 Task: Search one way flight ticket for 5 adults, 2 children, 1 infant in seat and 2 infants on lap in economy from Walla Walla: Walla Walla Regional Airport to Evansville: Evansville Regional Airport on 5-3-2023. Choice of flights is Delta. Number of bags: 6 checked bags. Price is upto 87000. Outbound departure time preference is 13:00.
Action: Mouse moved to (388, 336)
Screenshot: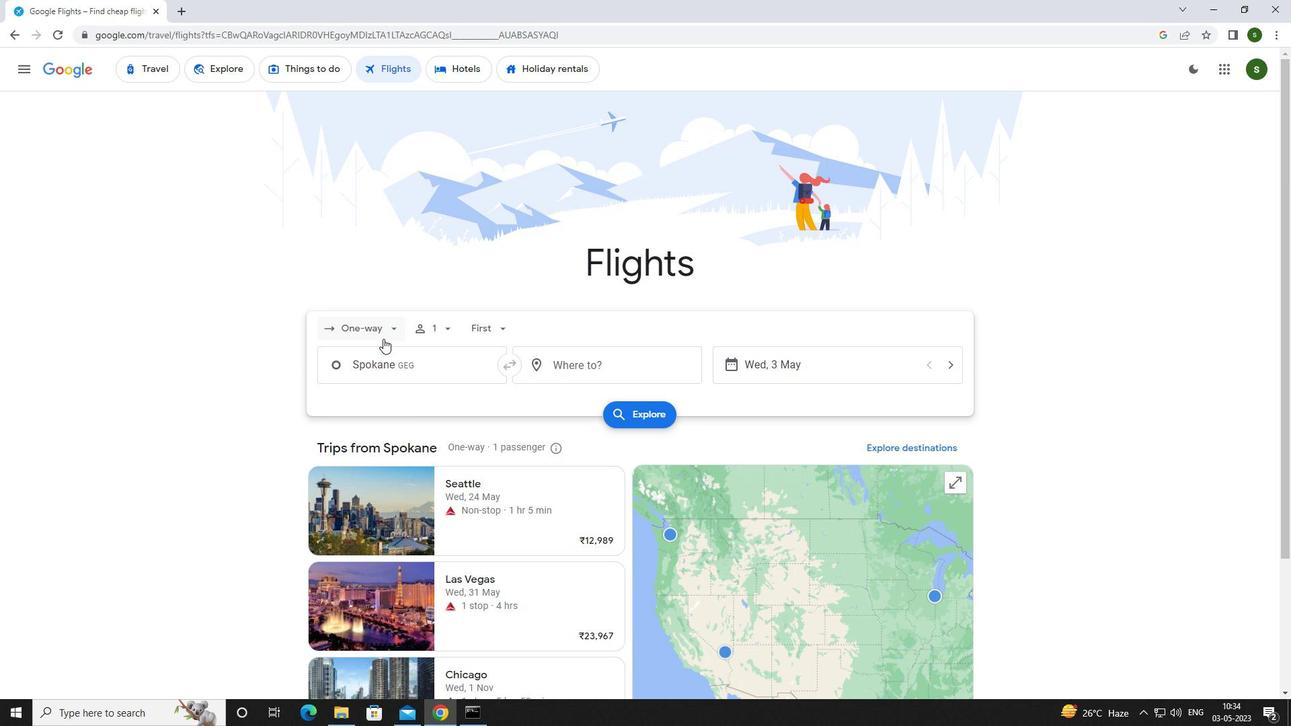
Action: Mouse pressed left at (388, 336)
Screenshot: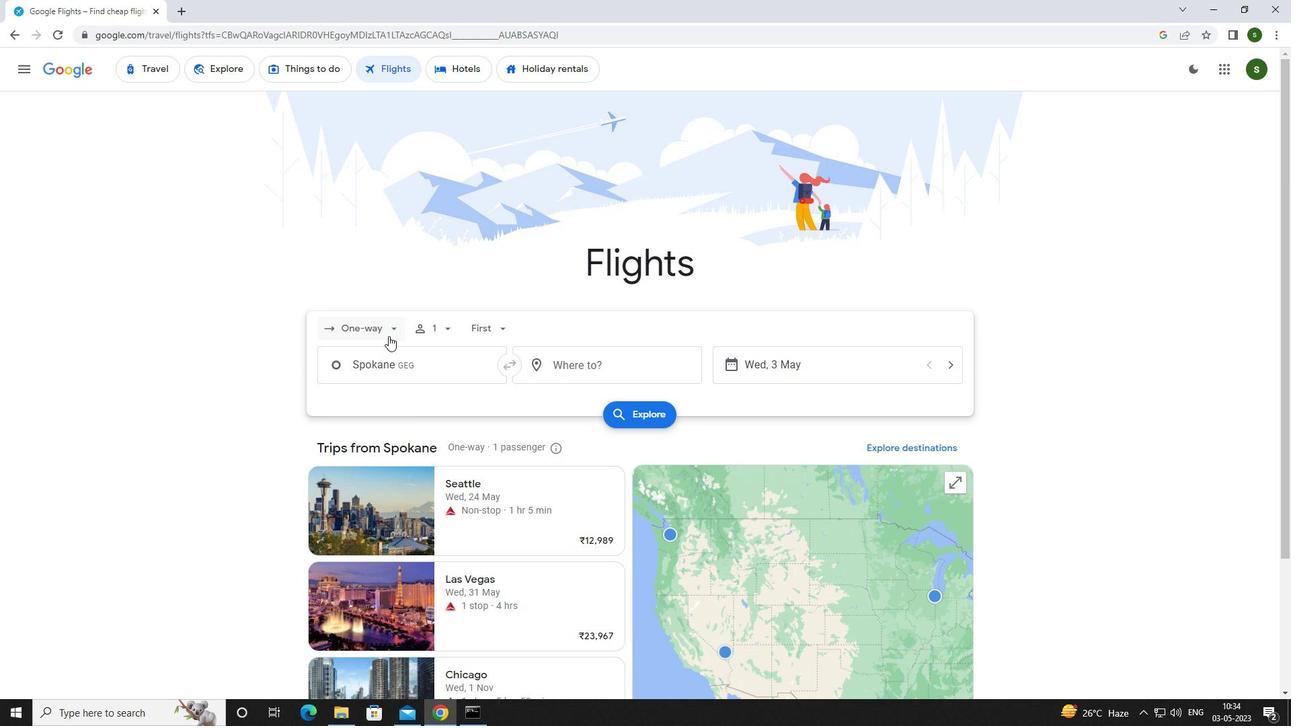 
Action: Mouse moved to (392, 387)
Screenshot: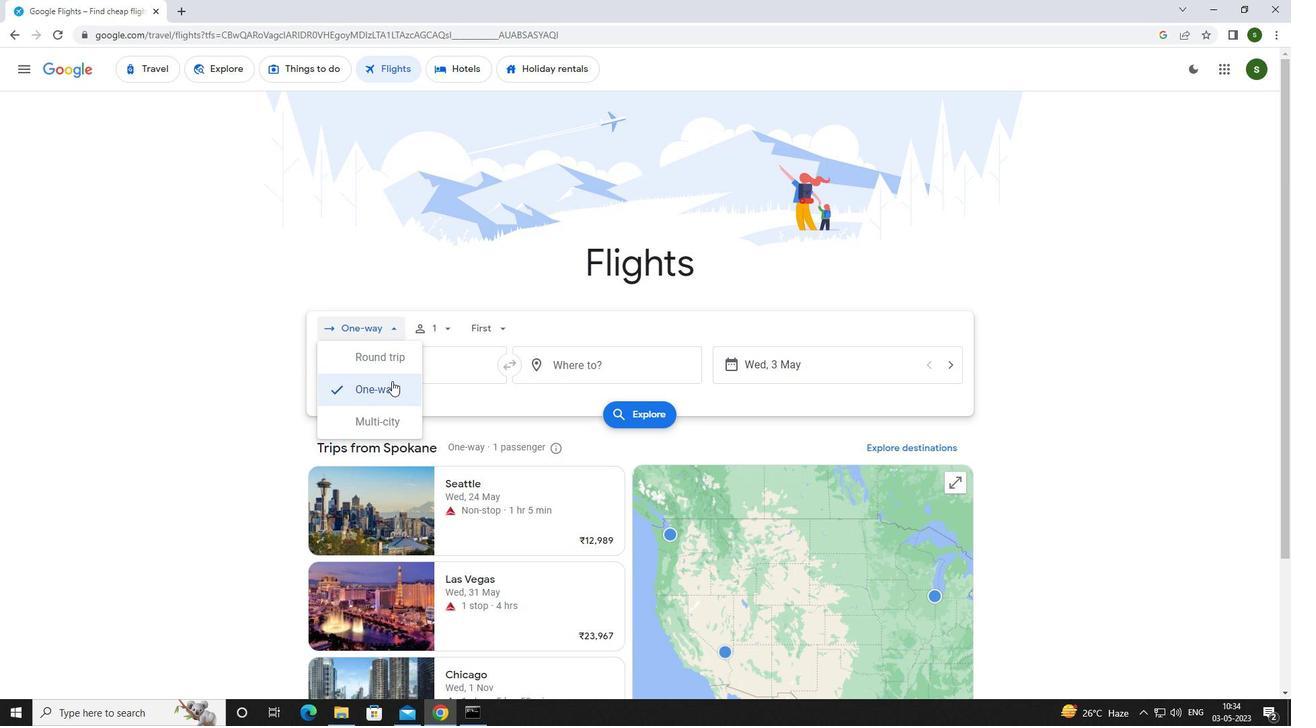
Action: Mouse pressed left at (392, 387)
Screenshot: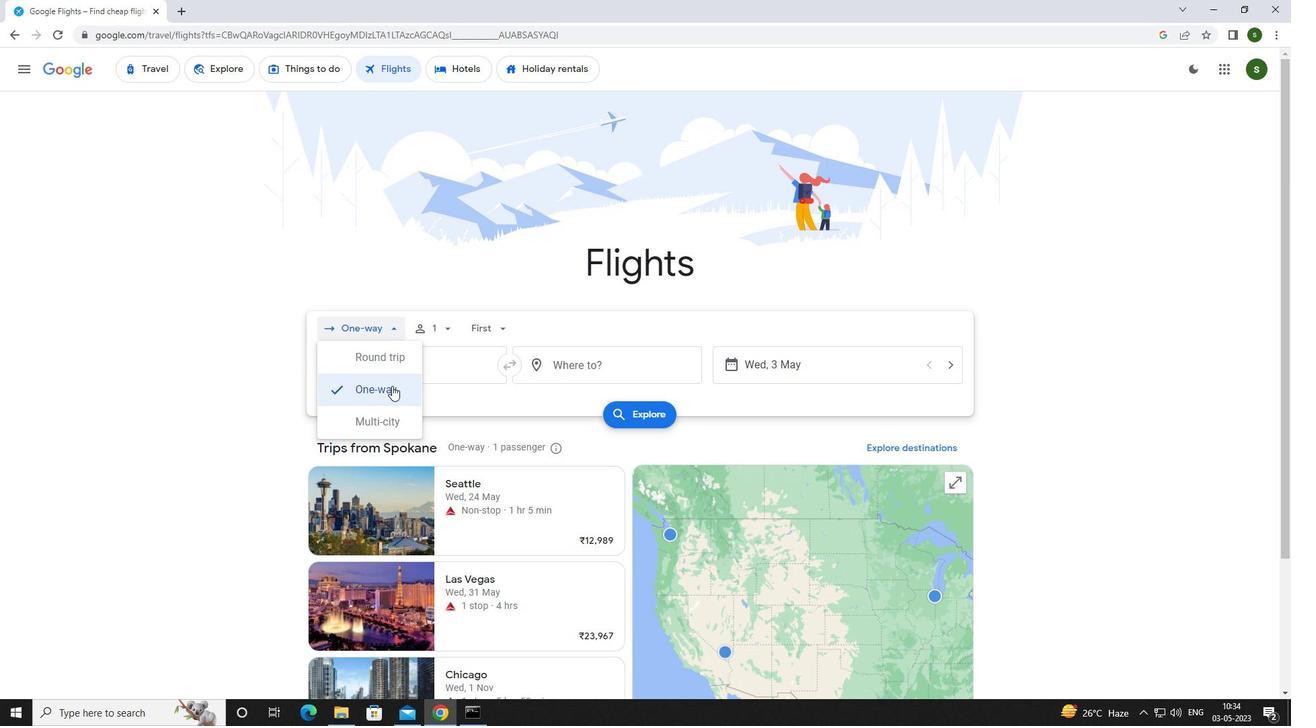 
Action: Mouse moved to (446, 330)
Screenshot: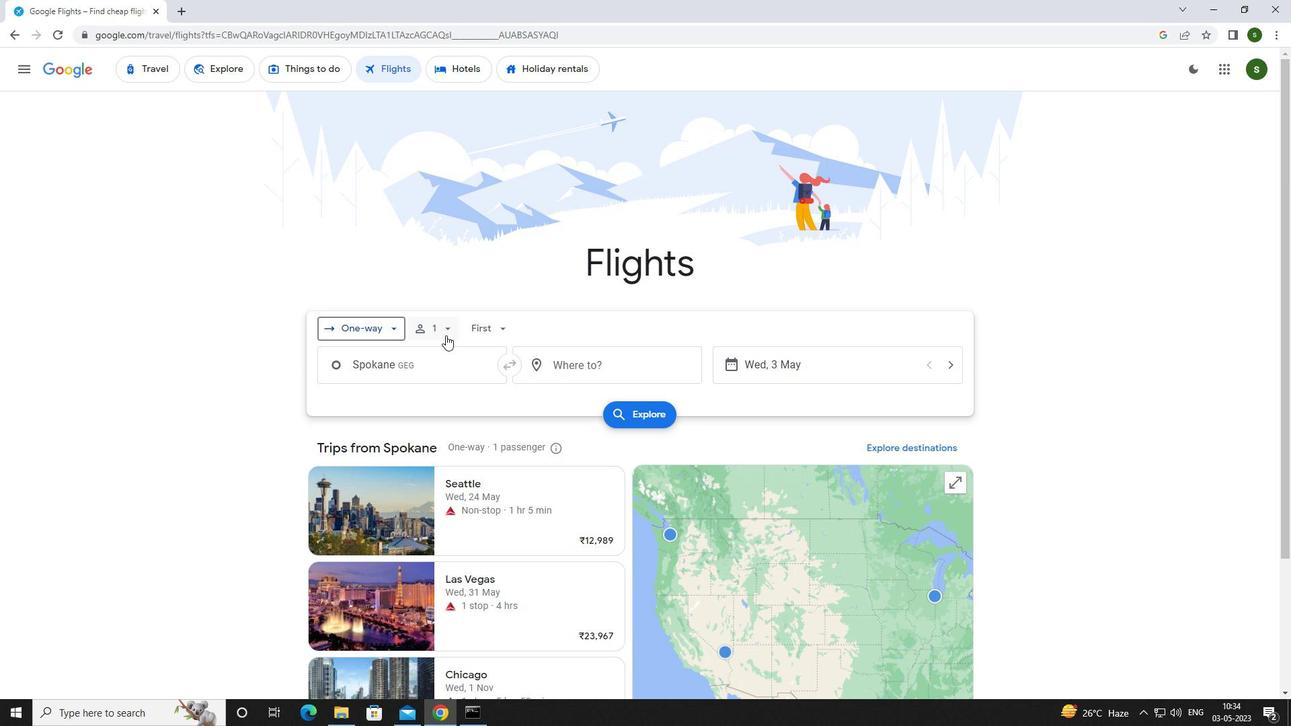 
Action: Mouse pressed left at (446, 330)
Screenshot: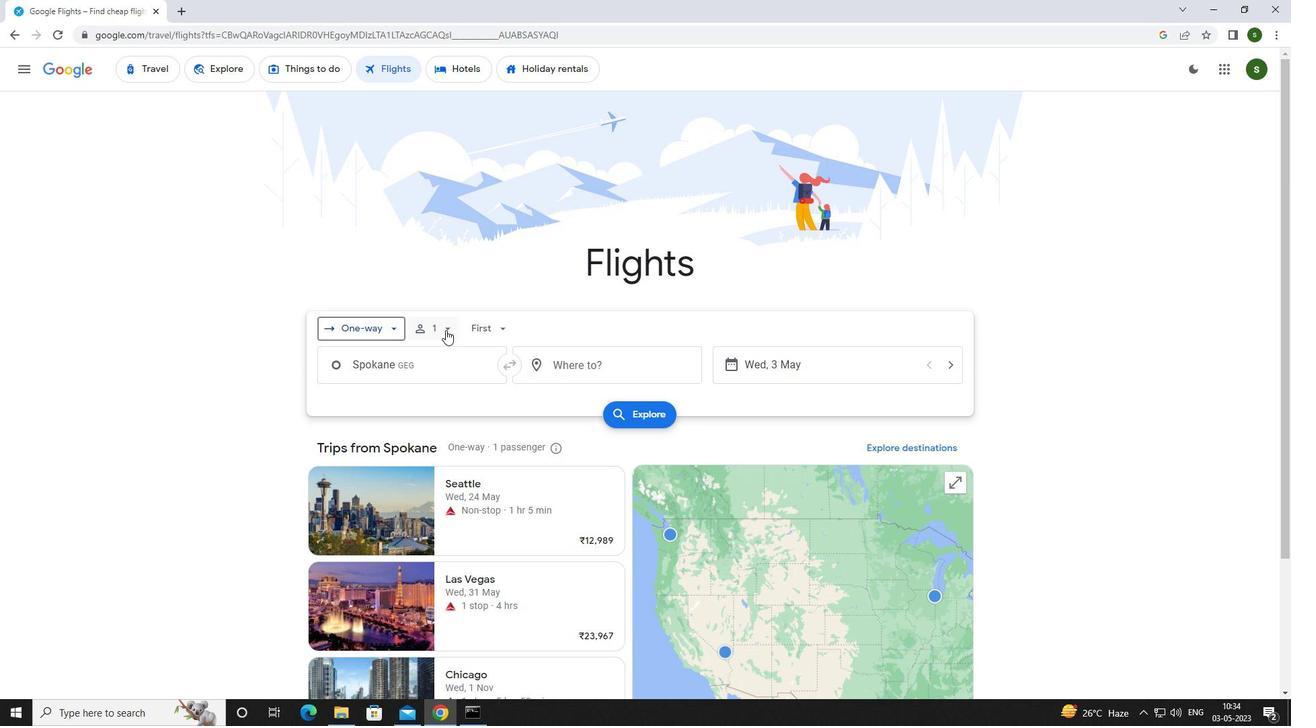 
Action: Mouse moved to (551, 362)
Screenshot: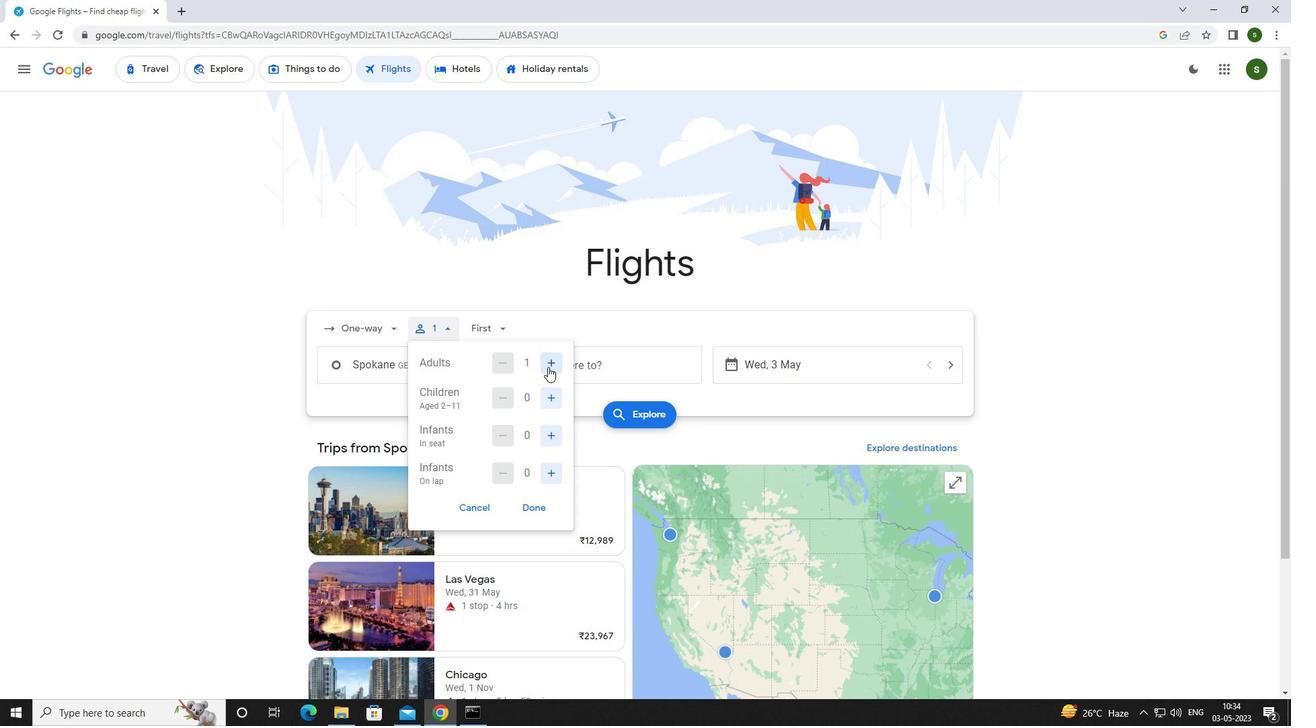 
Action: Mouse pressed left at (551, 362)
Screenshot: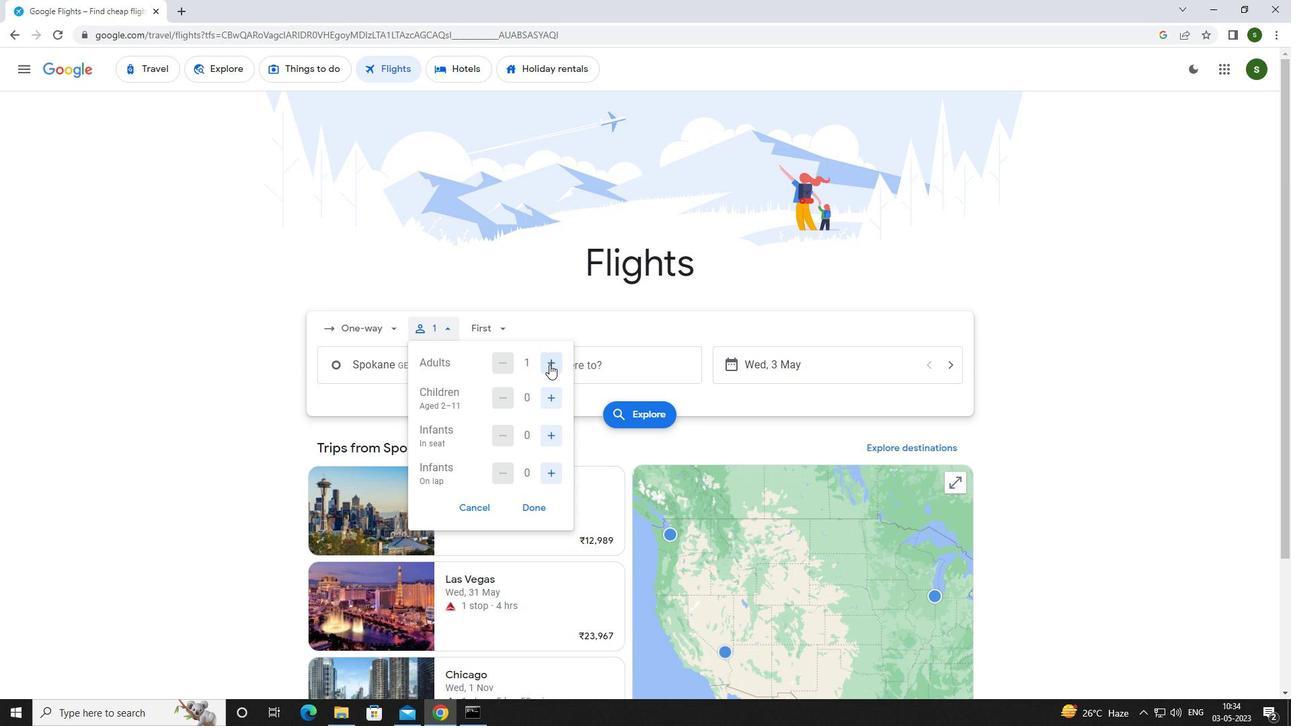 
Action: Mouse pressed left at (551, 362)
Screenshot: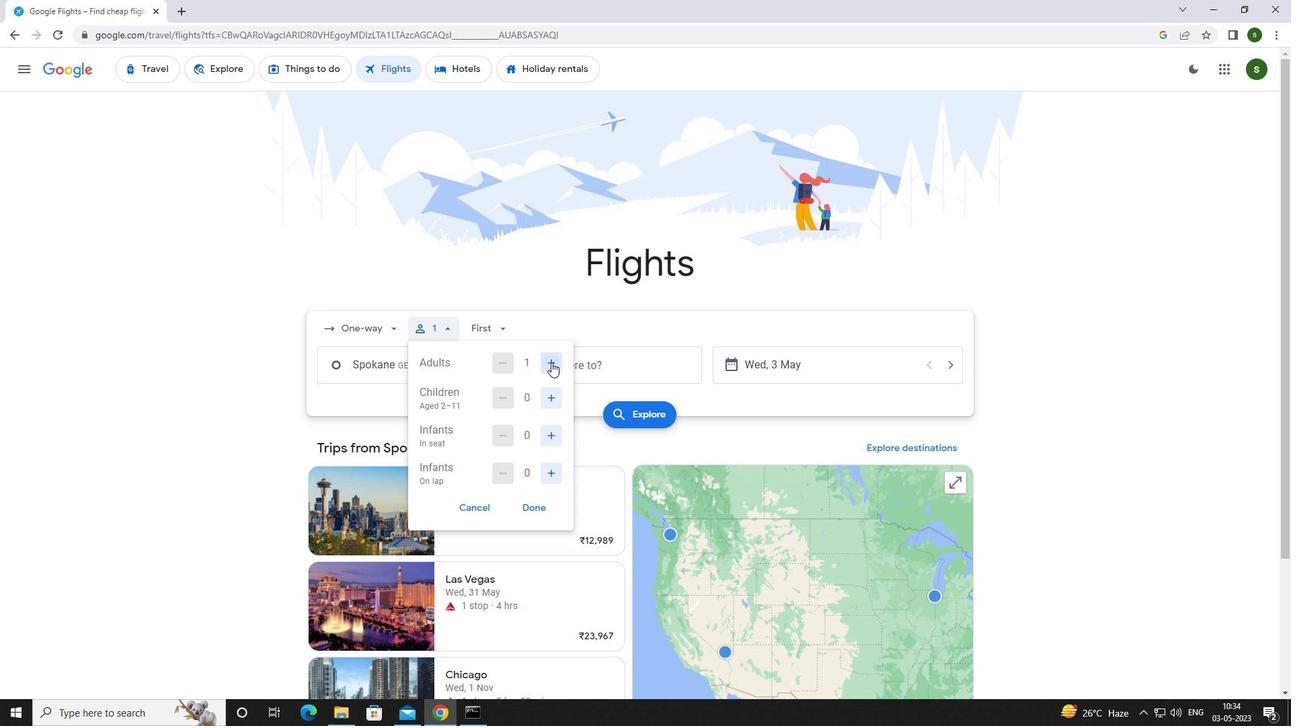 
Action: Mouse pressed left at (551, 362)
Screenshot: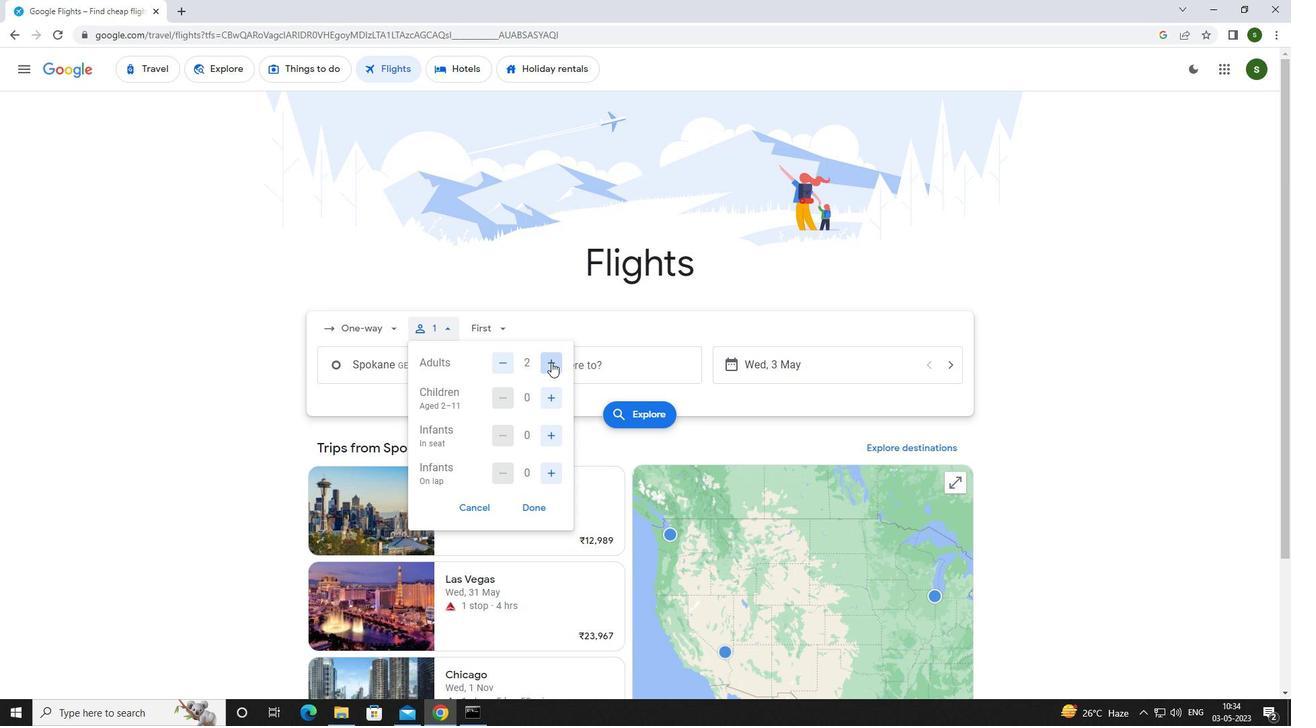 
Action: Mouse pressed left at (551, 362)
Screenshot: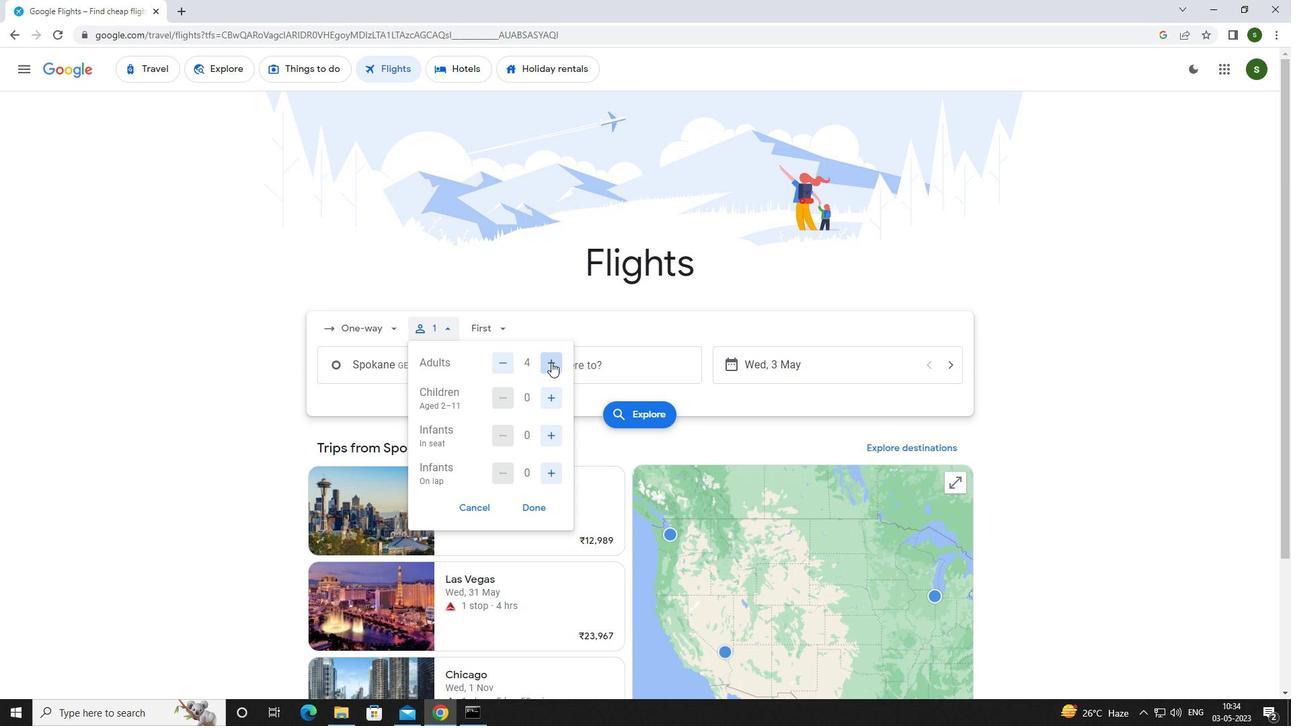 
Action: Mouse moved to (555, 398)
Screenshot: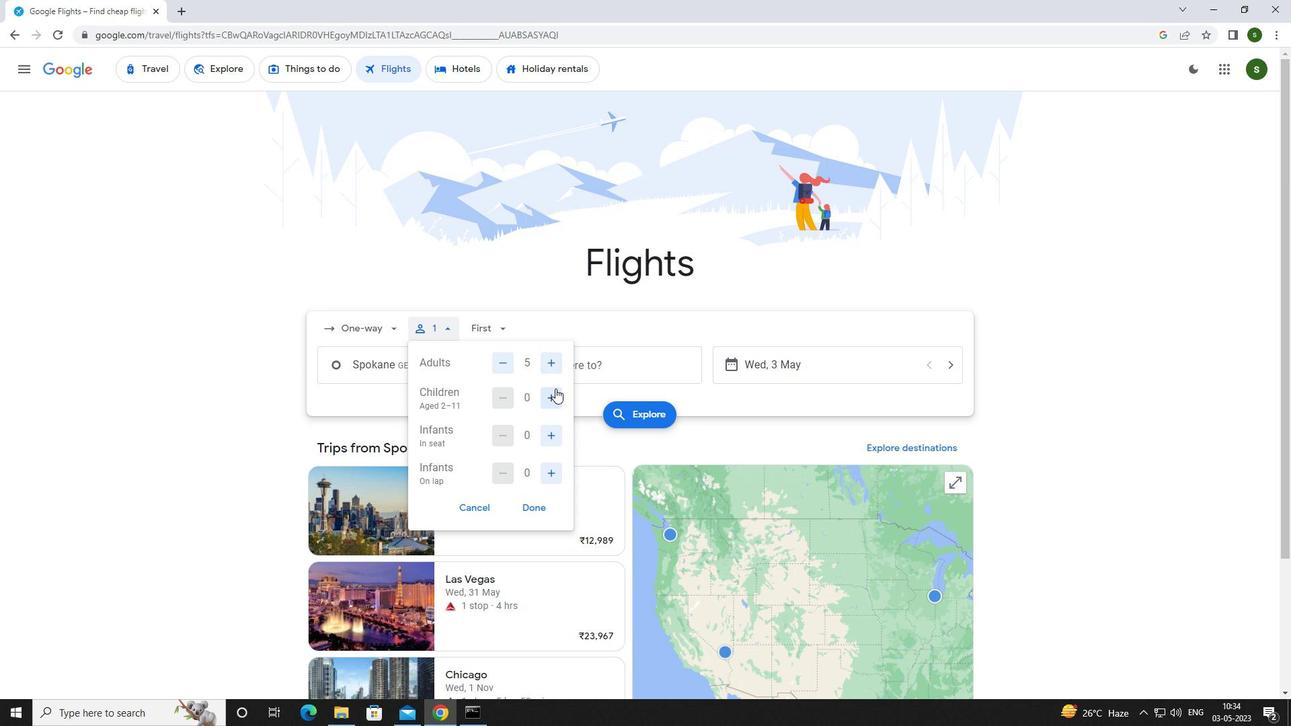 
Action: Mouse pressed left at (555, 398)
Screenshot: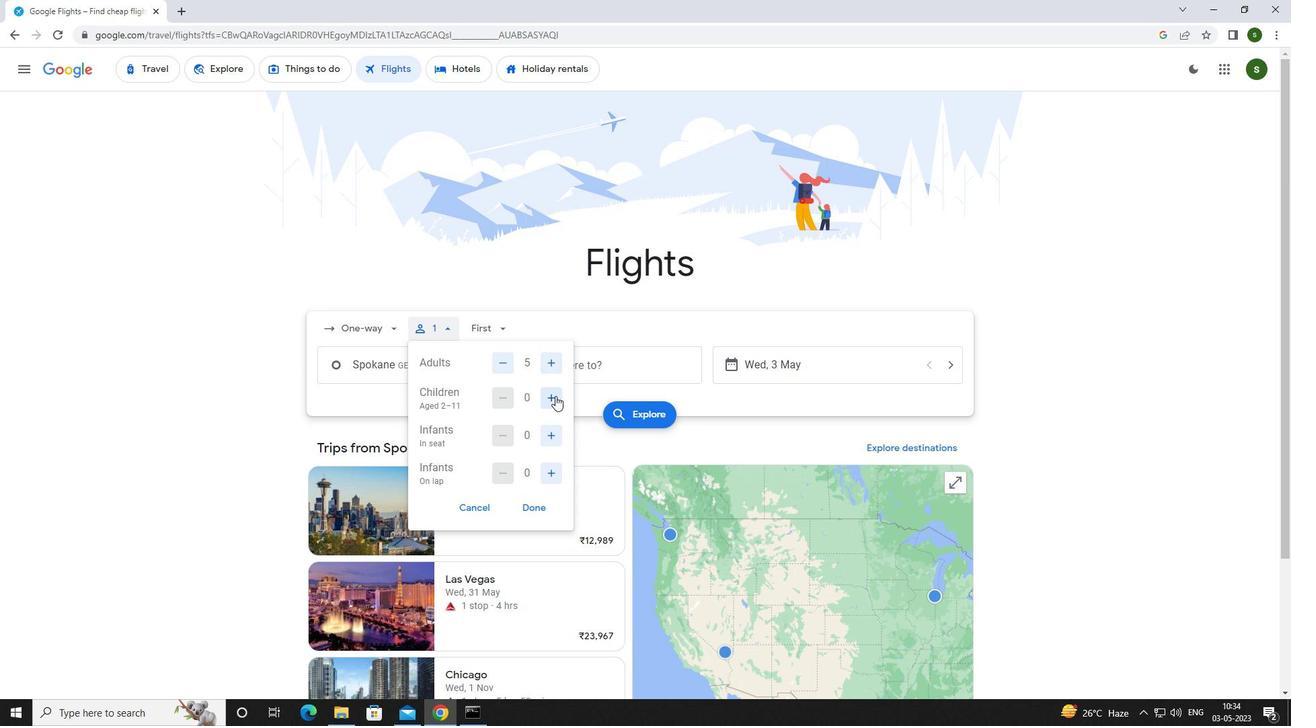 
Action: Mouse pressed left at (555, 398)
Screenshot: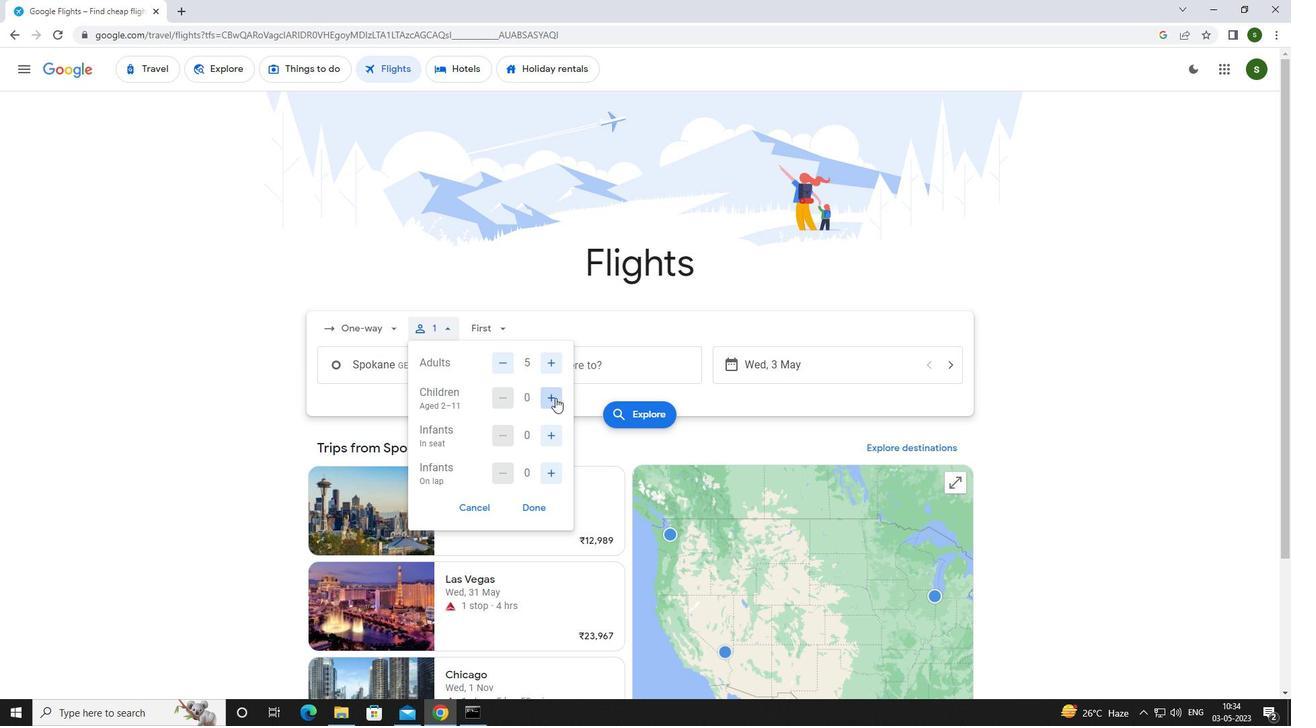 
Action: Mouse moved to (552, 431)
Screenshot: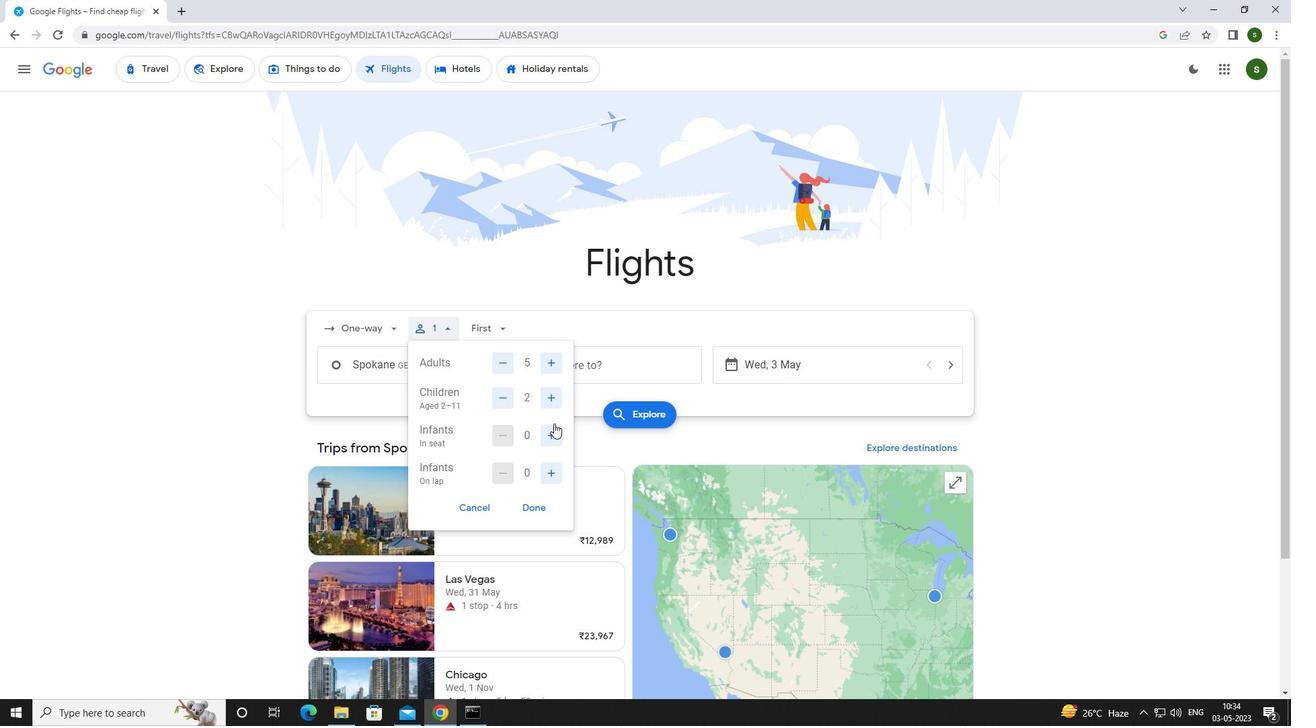 
Action: Mouse pressed left at (552, 431)
Screenshot: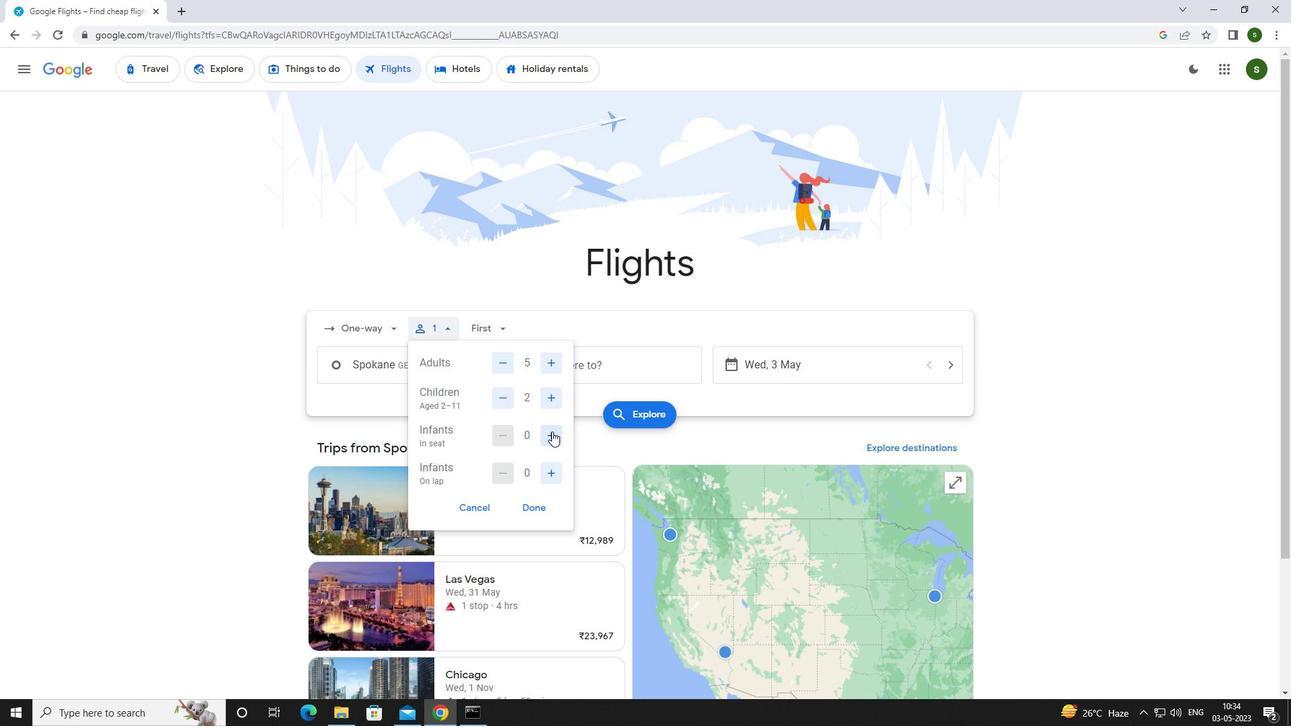 
Action: Mouse moved to (548, 475)
Screenshot: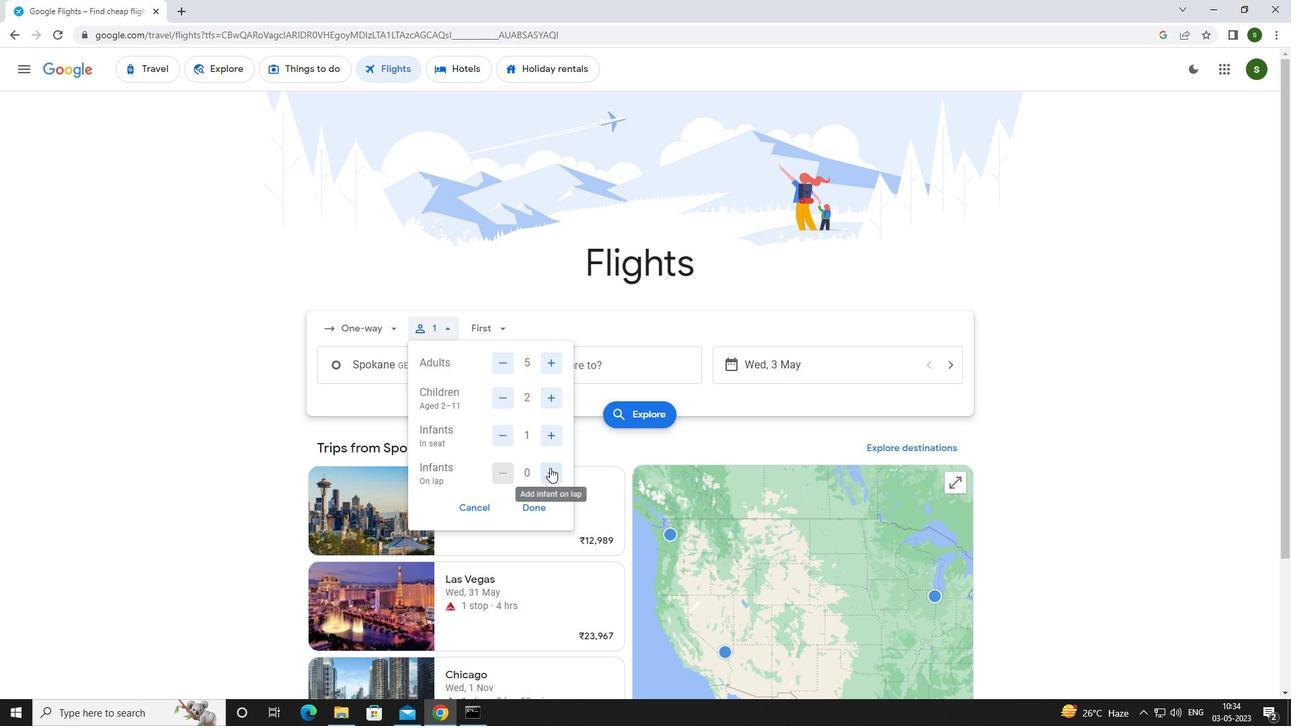 
Action: Mouse pressed left at (548, 475)
Screenshot: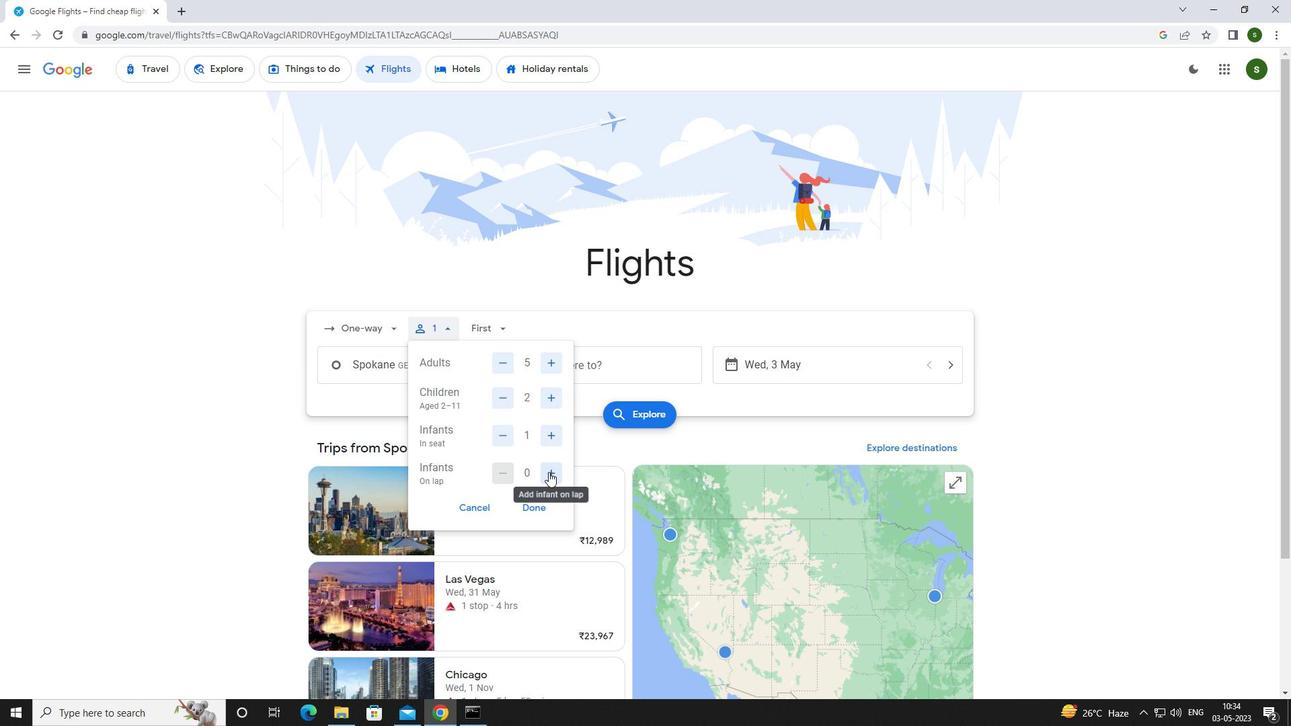 
Action: Mouse moved to (495, 327)
Screenshot: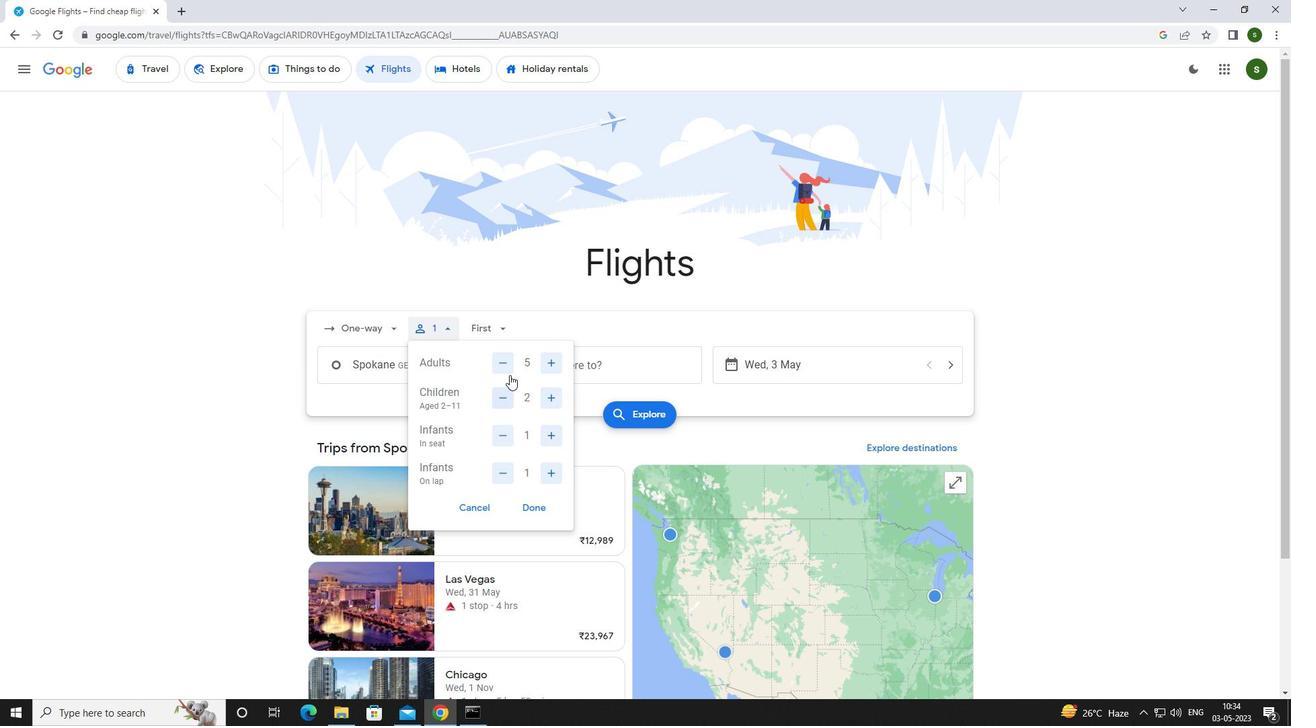 
Action: Mouse pressed left at (495, 327)
Screenshot: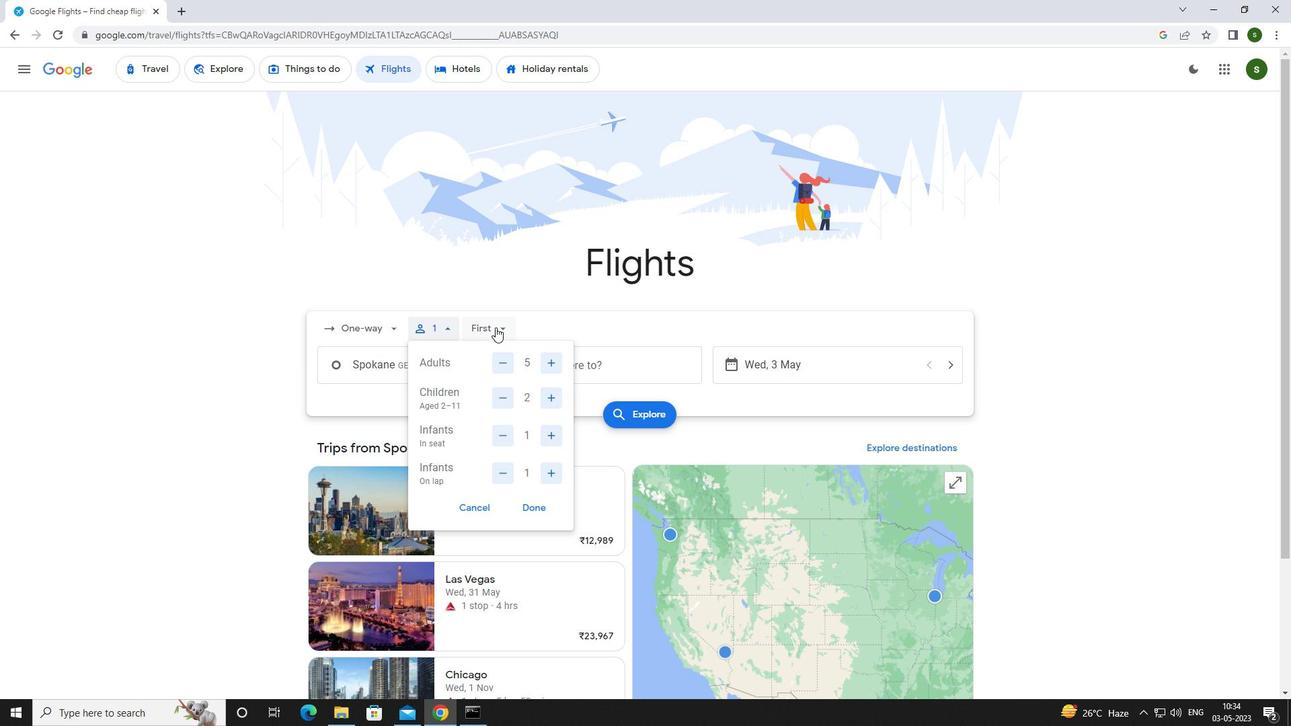 
Action: Mouse moved to (495, 352)
Screenshot: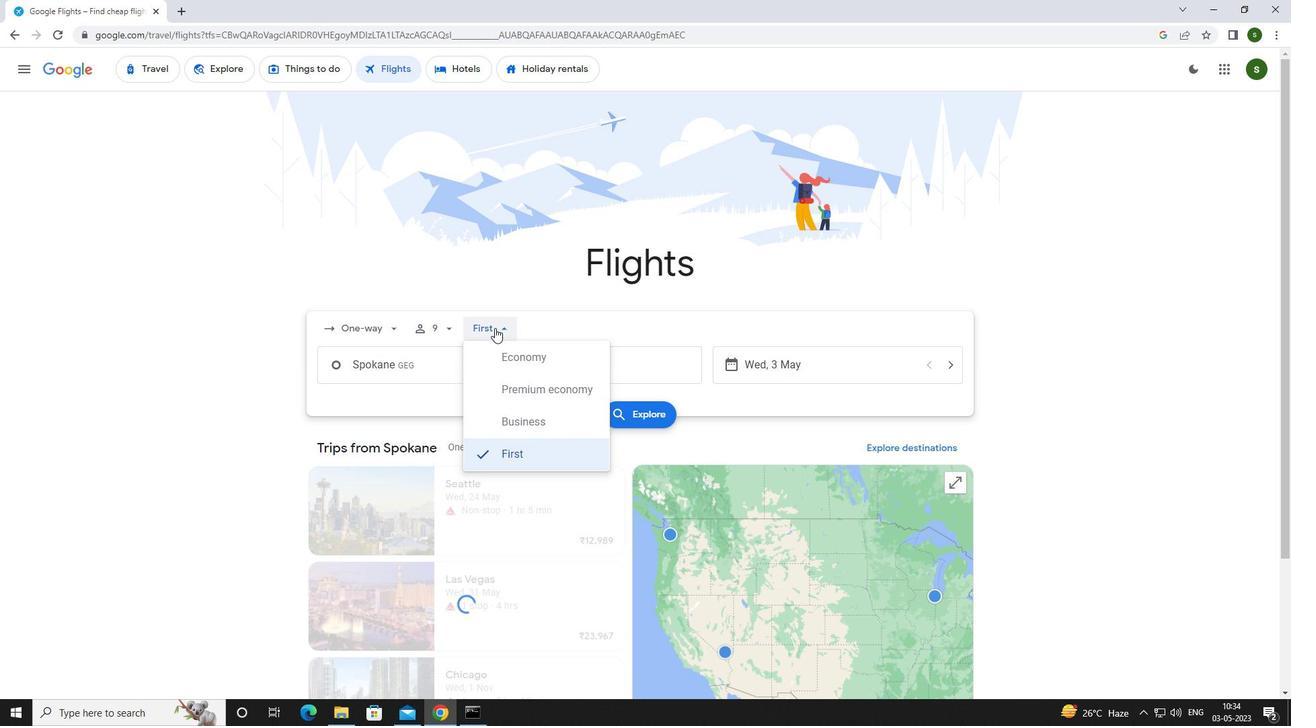 
Action: Mouse pressed left at (495, 352)
Screenshot: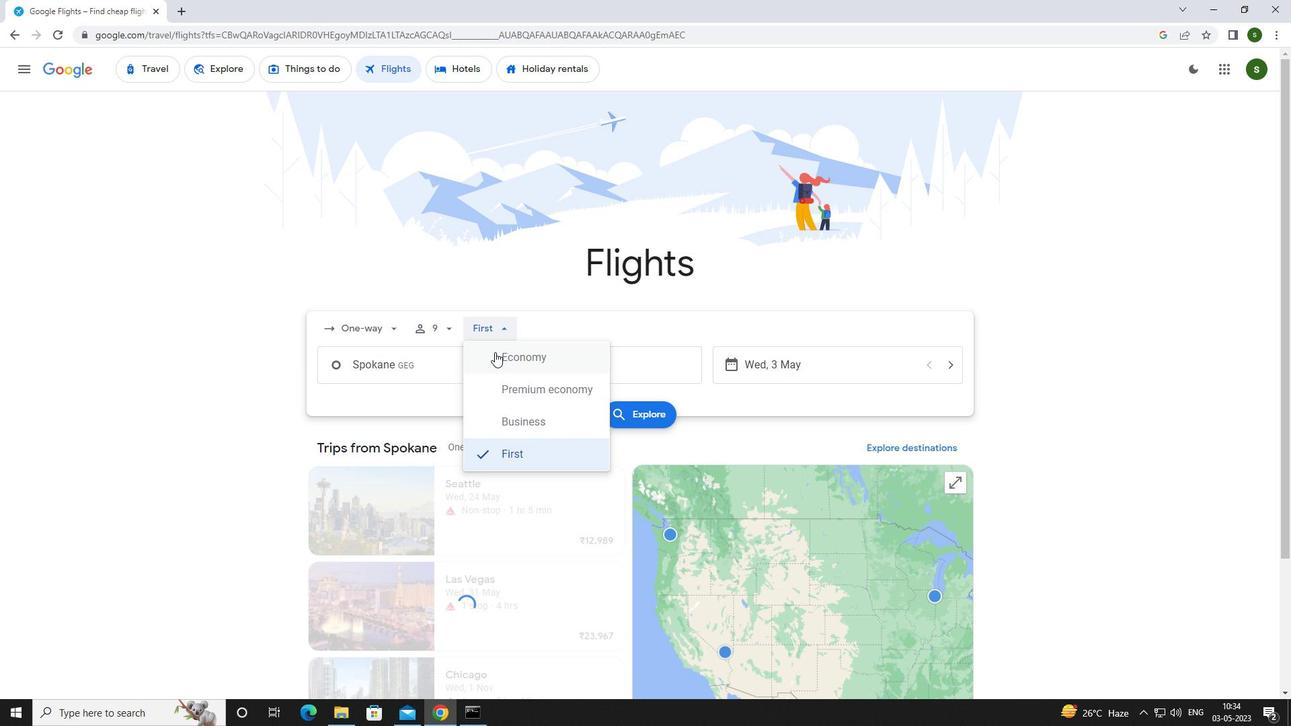 
Action: Mouse moved to (456, 382)
Screenshot: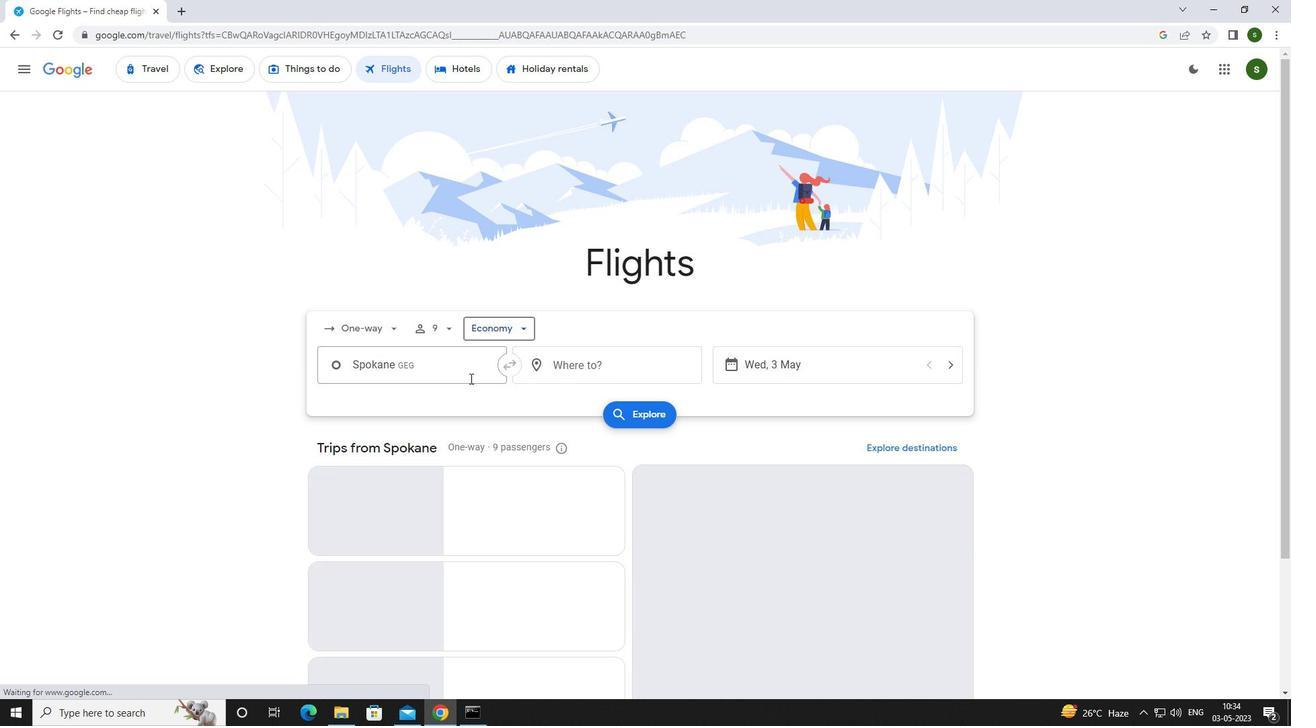 
Action: Mouse pressed left at (456, 382)
Screenshot: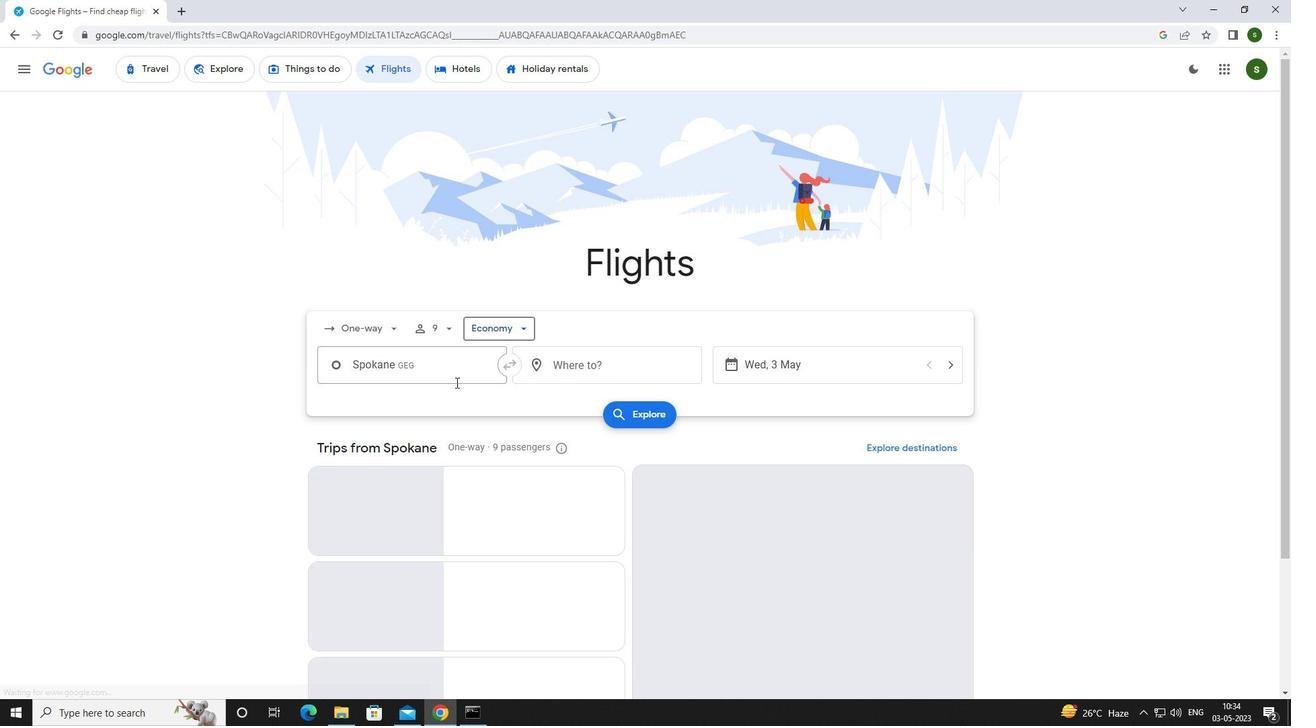 
Action: Mouse moved to (456, 383)
Screenshot: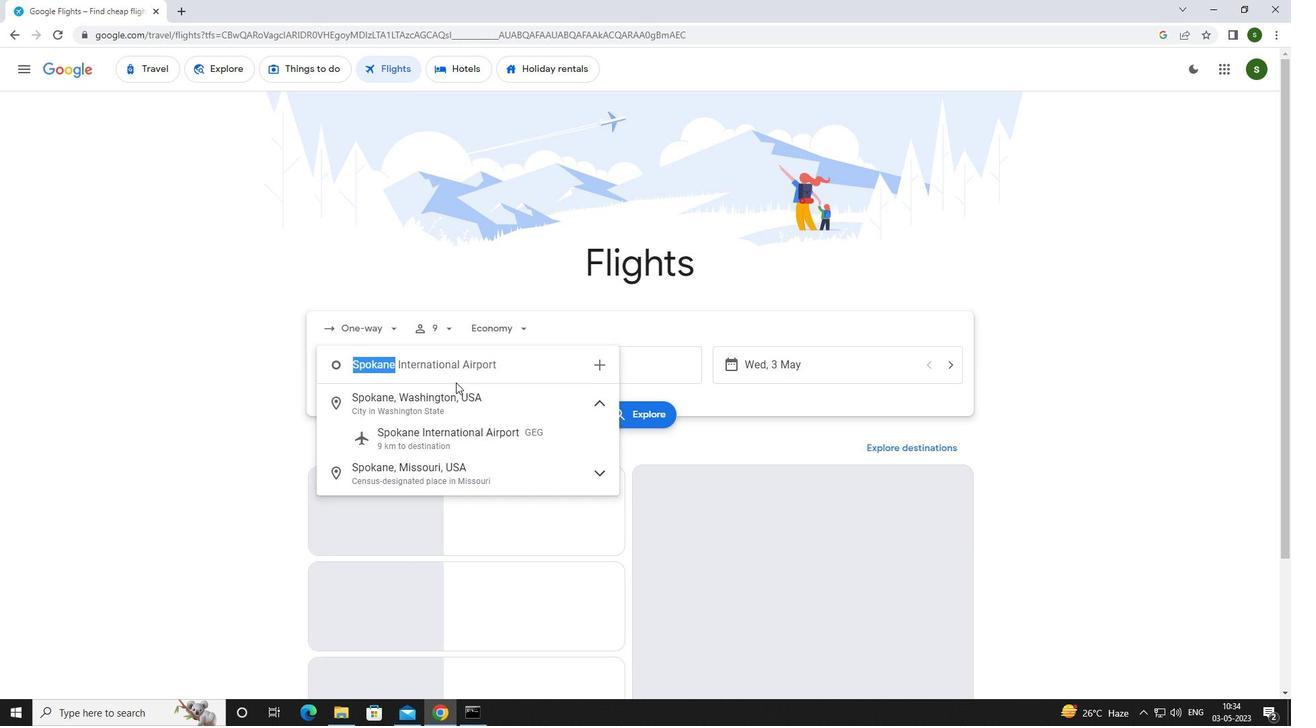 
Action: Key pressed <Key.caps_lock>w<Key.caps_lock>alla<Key.space>
Screenshot: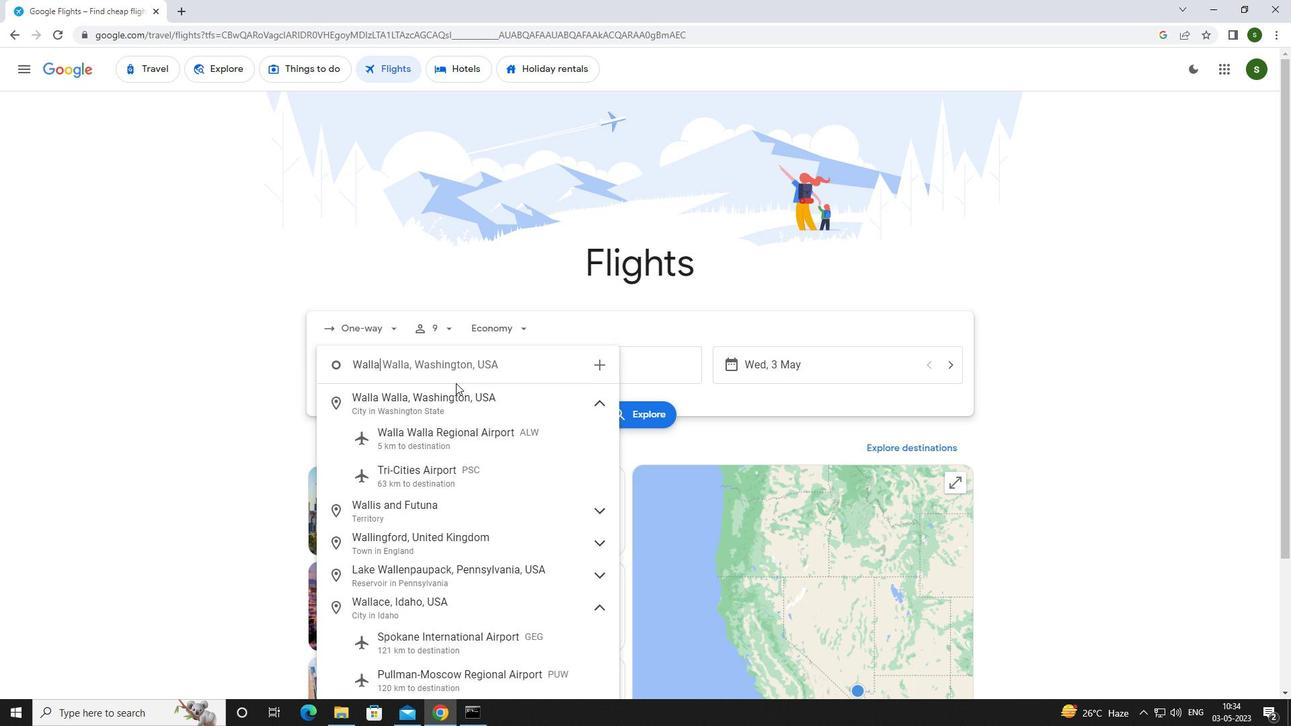 
Action: Mouse moved to (450, 431)
Screenshot: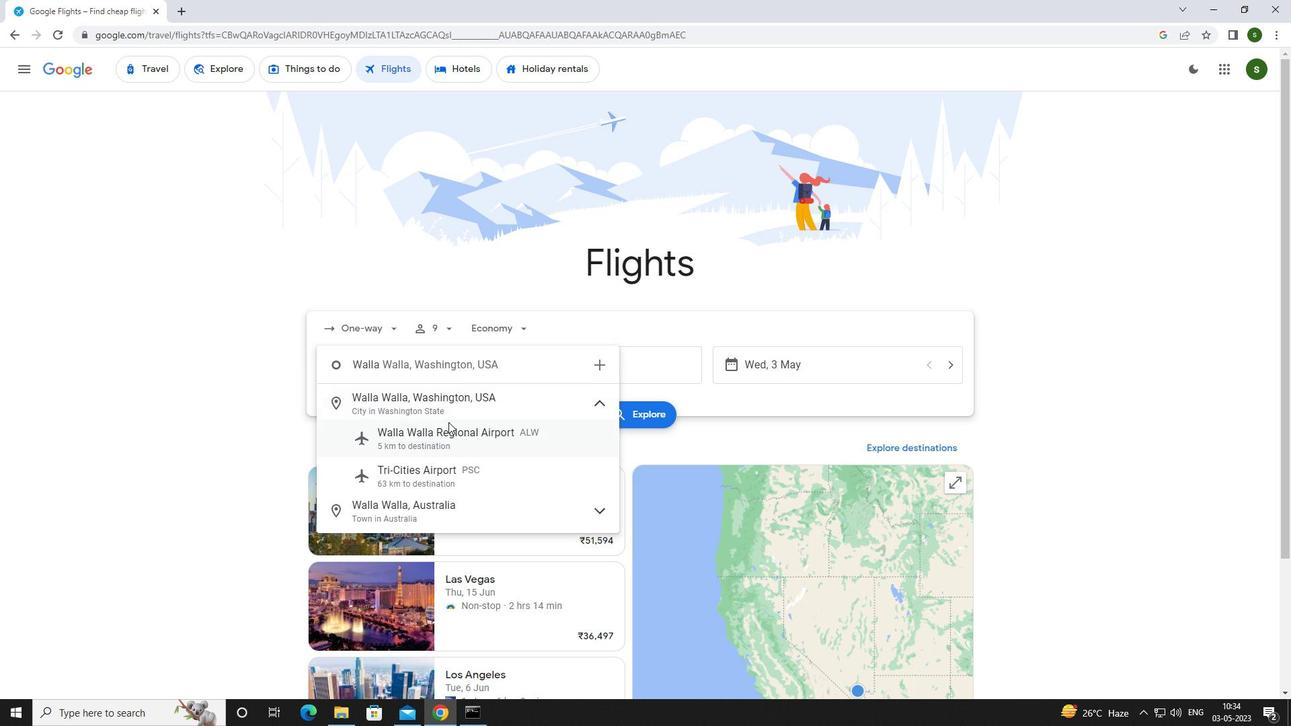 
Action: Mouse pressed left at (450, 431)
Screenshot: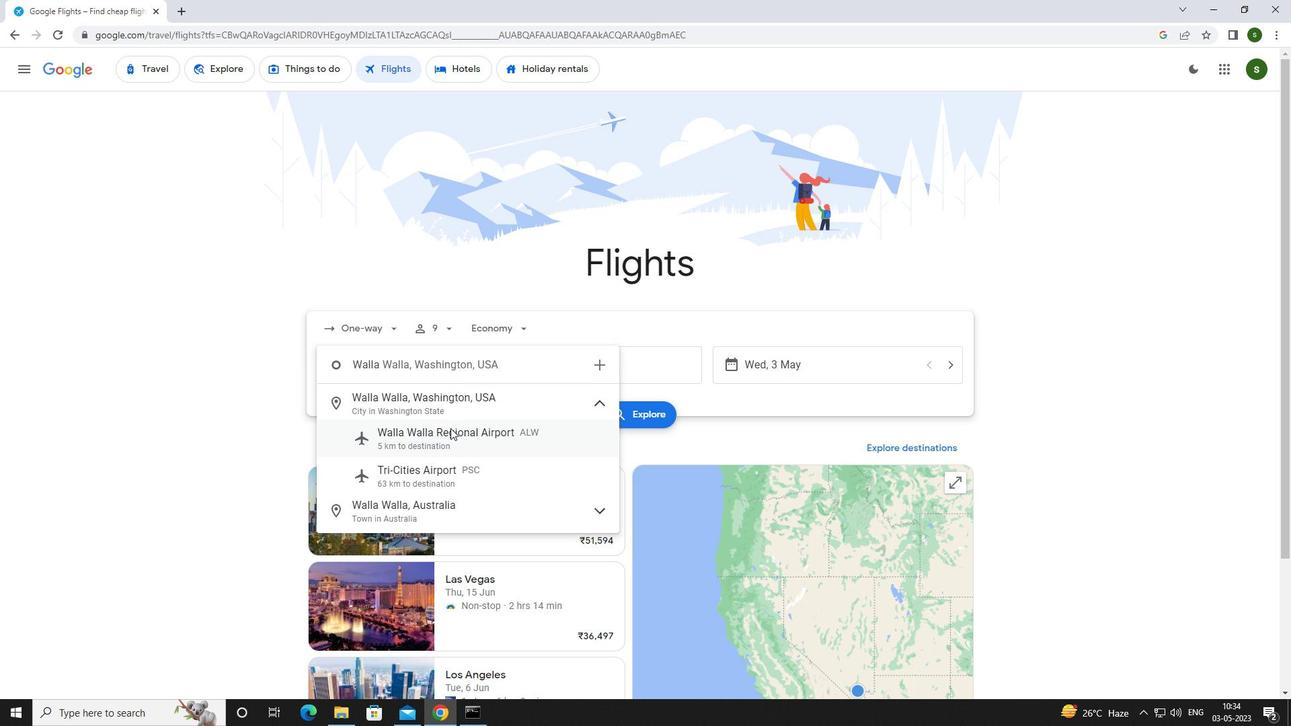 
Action: Mouse moved to (570, 366)
Screenshot: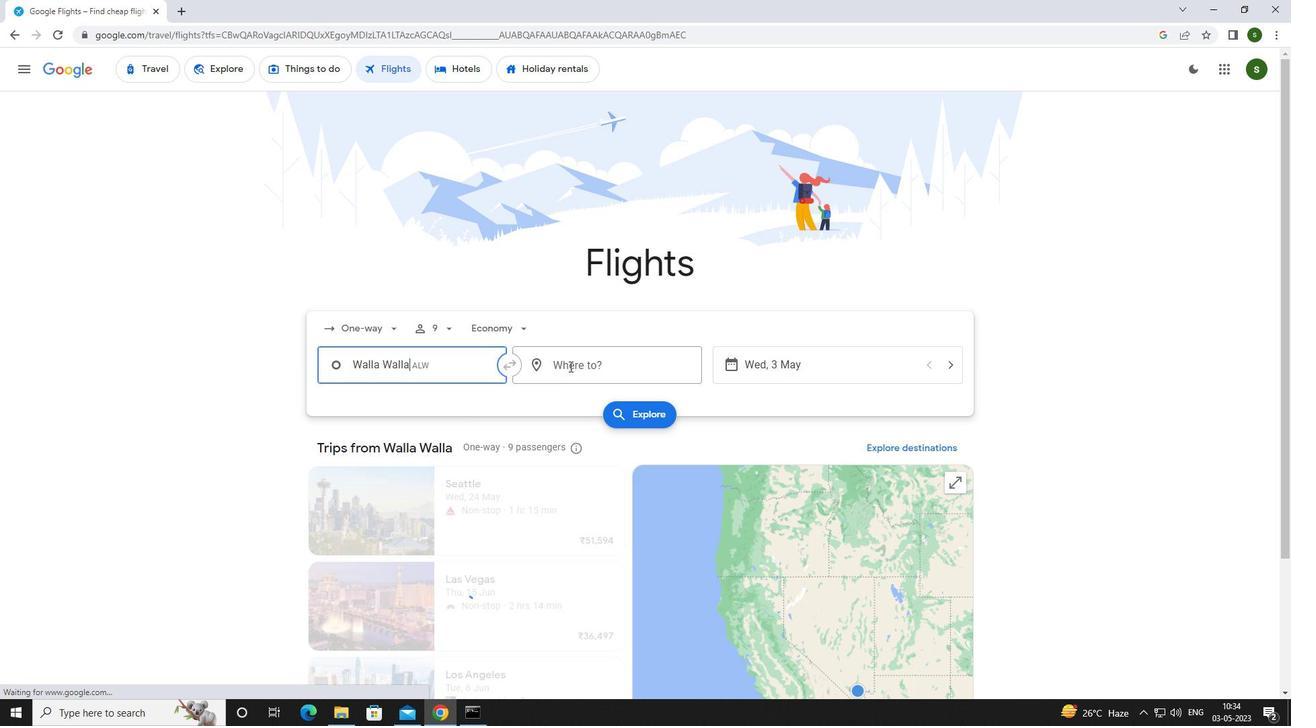 
Action: Mouse pressed left at (570, 366)
Screenshot: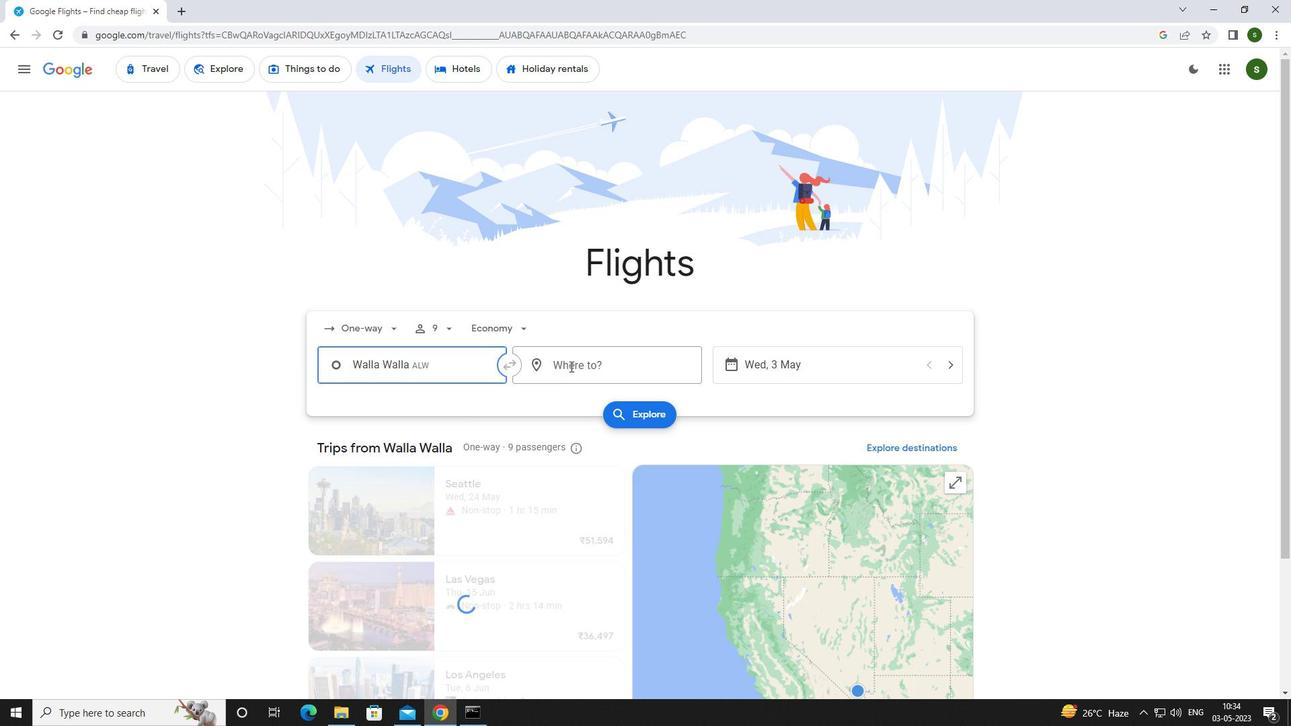 
Action: Mouse moved to (571, 365)
Screenshot: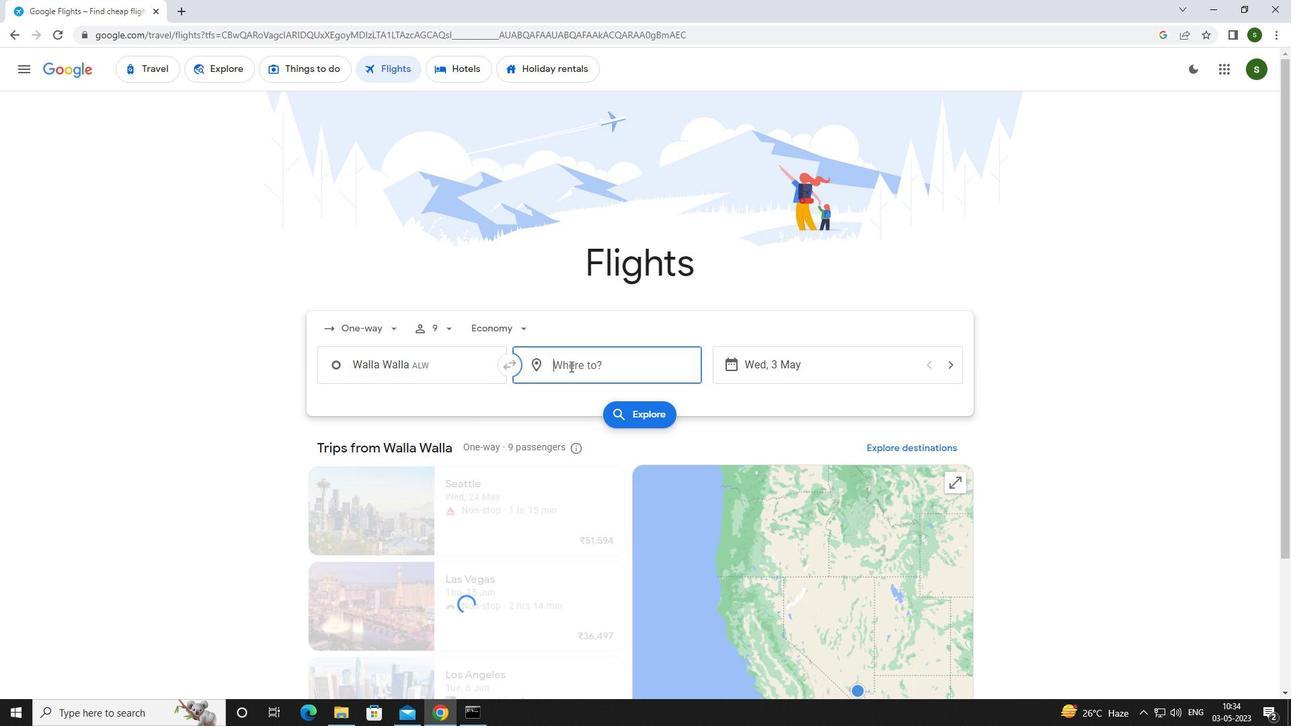 
Action: Key pressed <Key.caps_lock>e<Key.caps_lock>vansvi
Screenshot: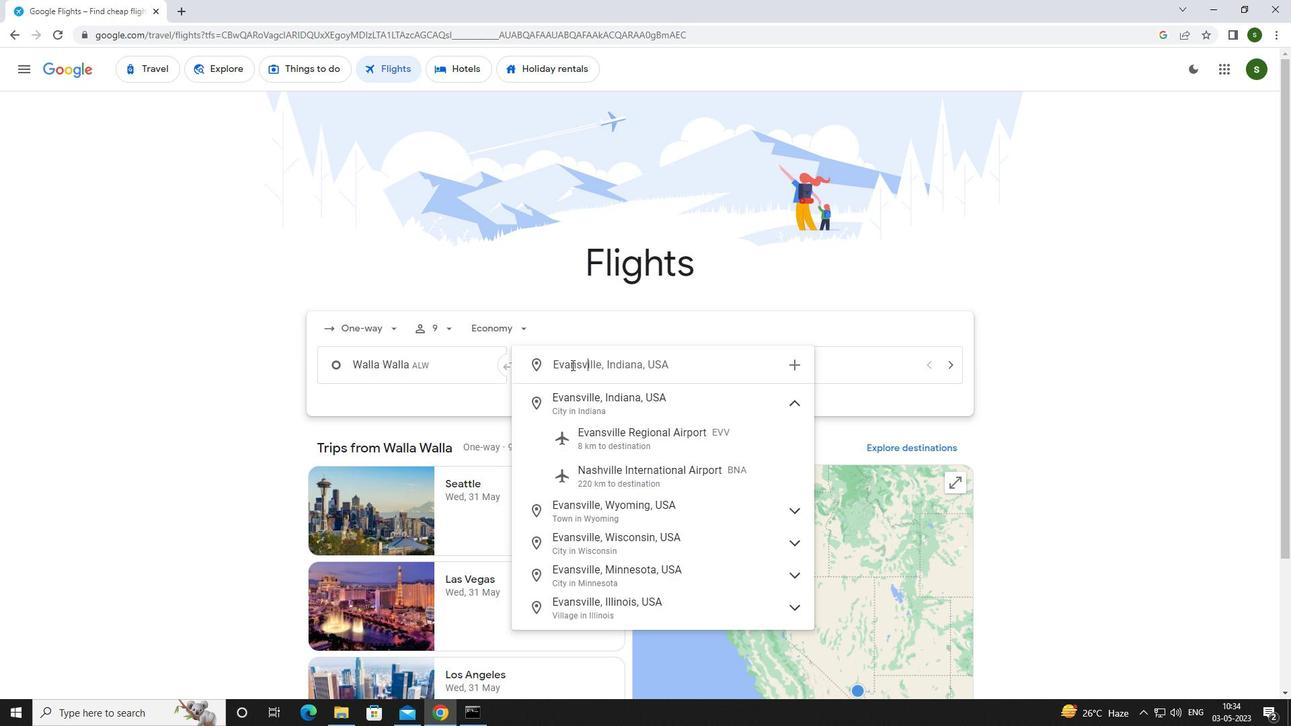 
Action: Mouse moved to (587, 431)
Screenshot: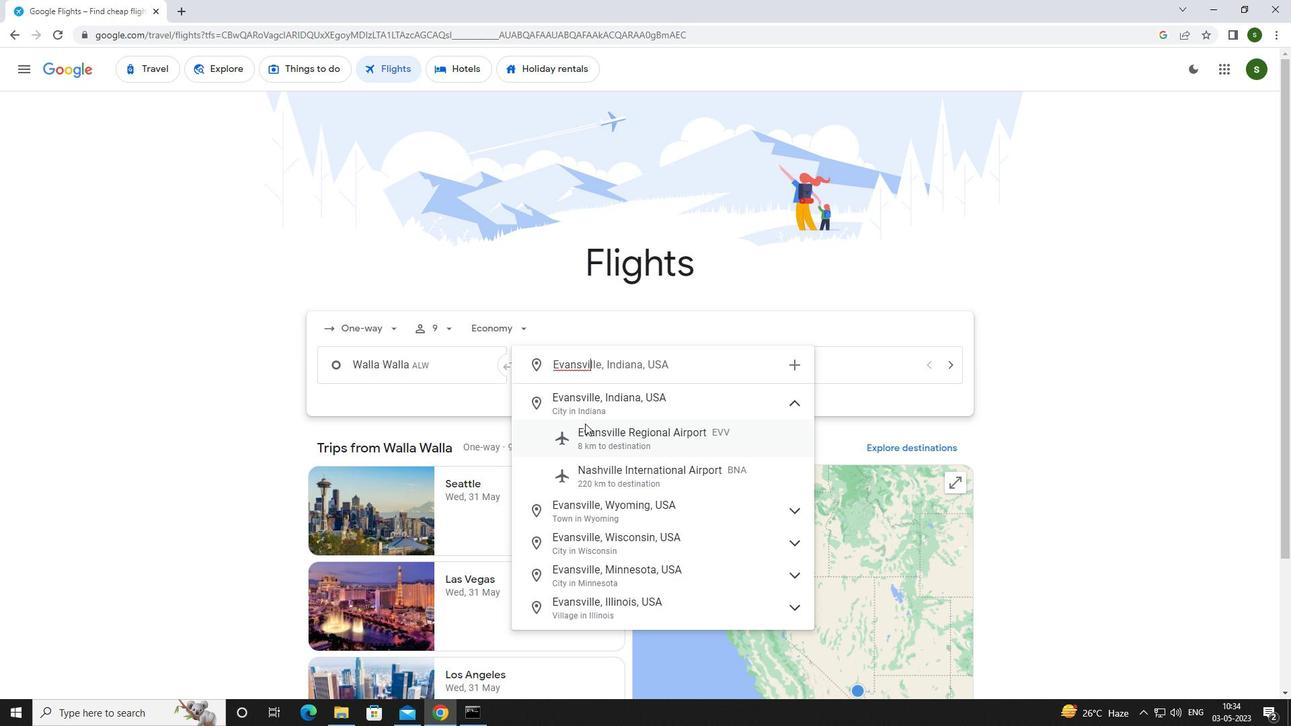 
Action: Mouse pressed left at (587, 431)
Screenshot: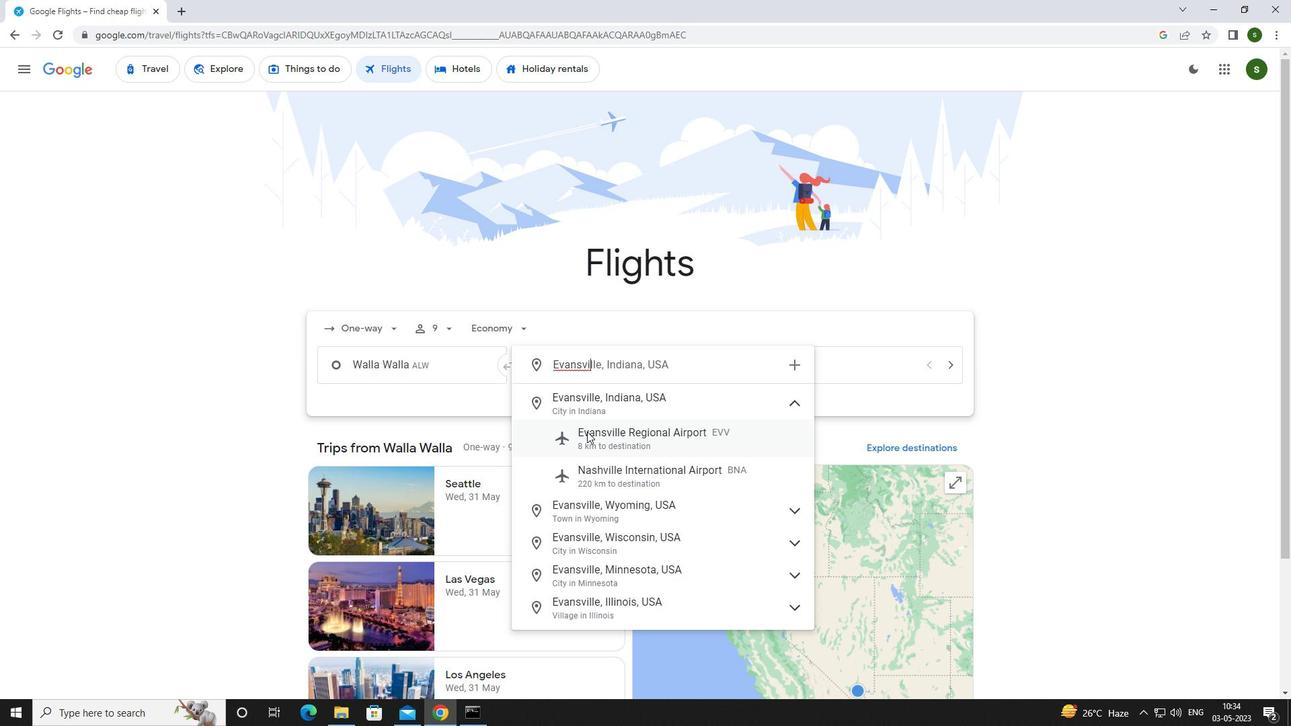 
Action: Mouse moved to (819, 366)
Screenshot: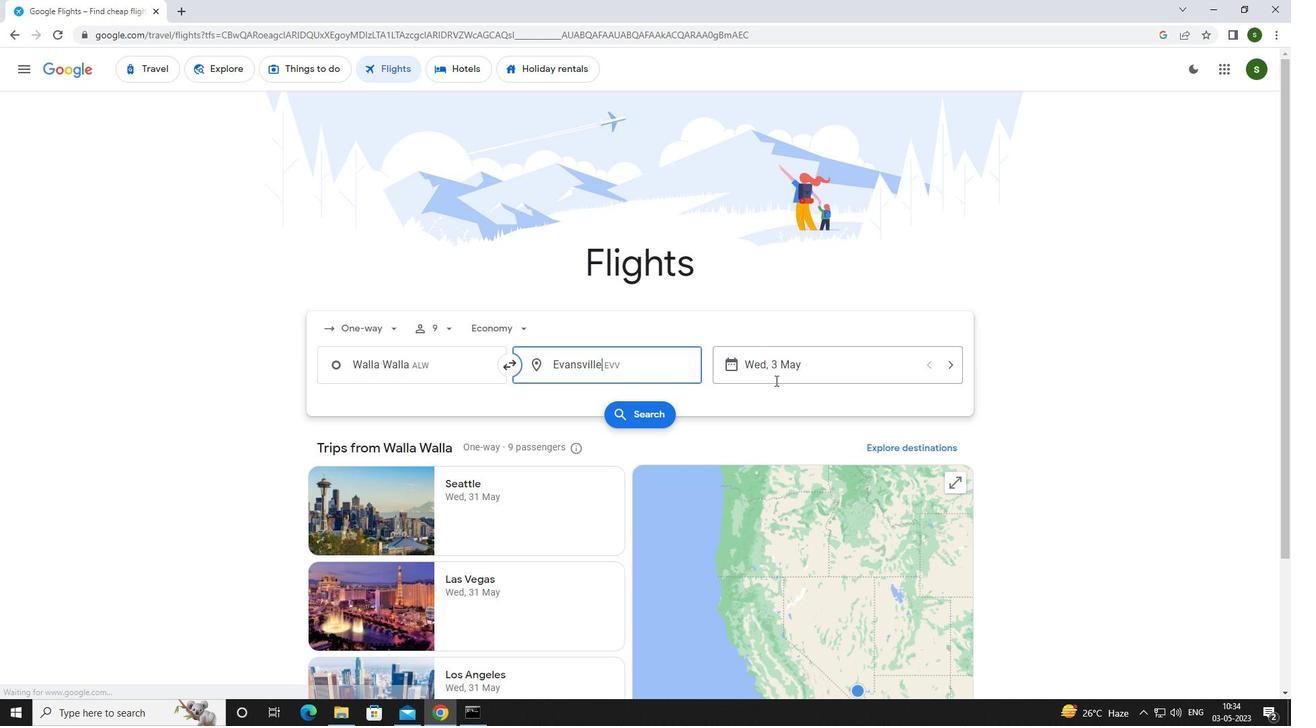 
Action: Mouse pressed left at (819, 366)
Screenshot: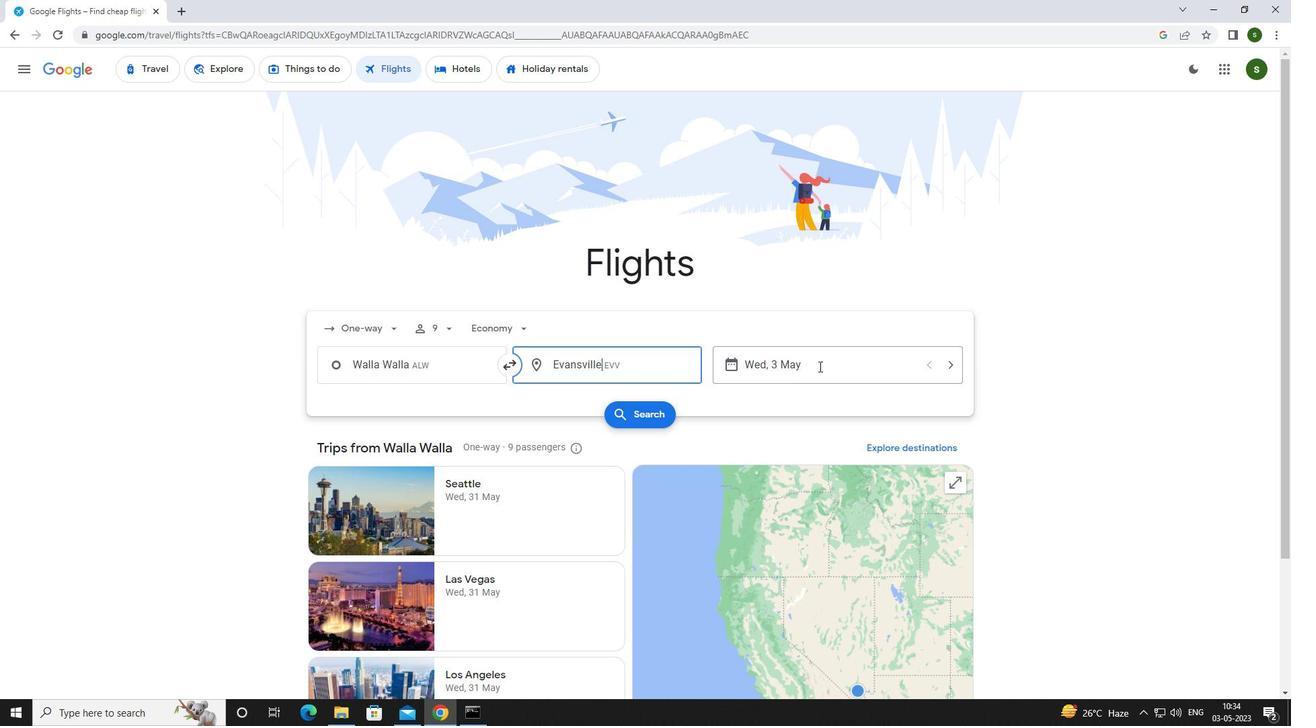 
Action: Mouse moved to (577, 456)
Screenshot: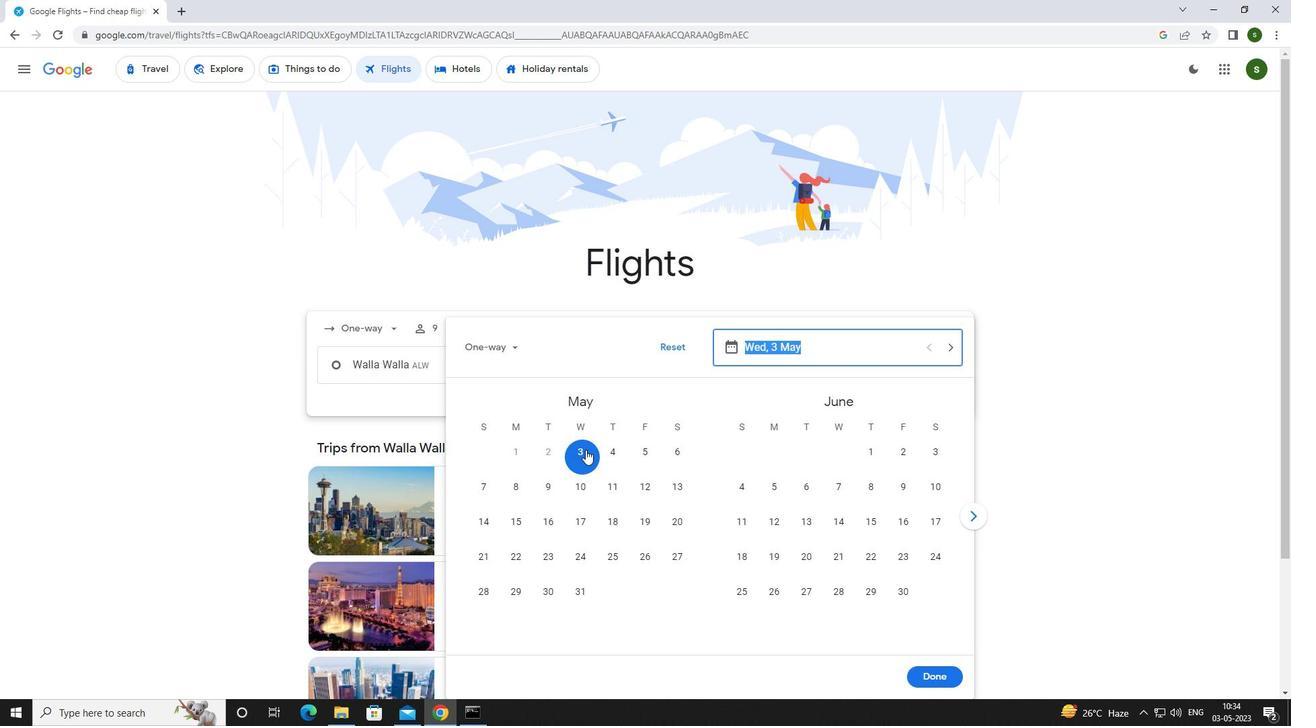 
Action: Mouse pressed left at (577, 456)
Screenshot: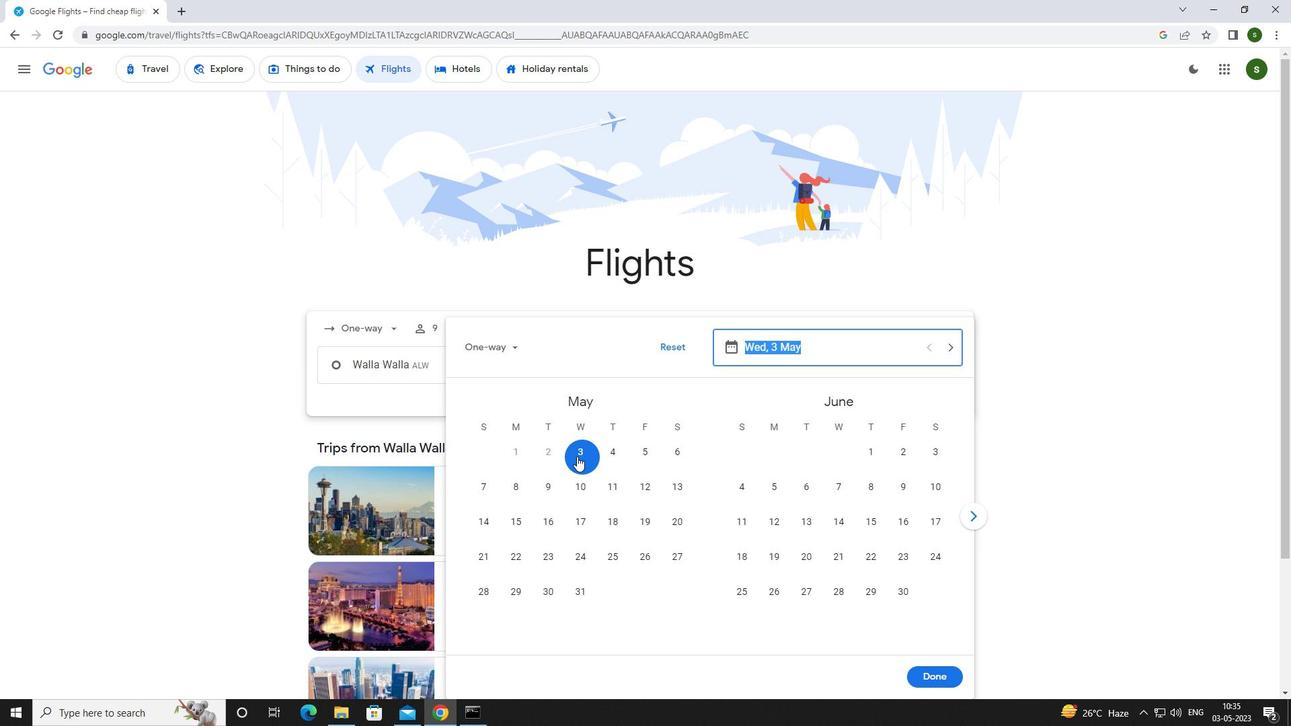 
Action: Mouse moved to (925, 678)
Screenshot: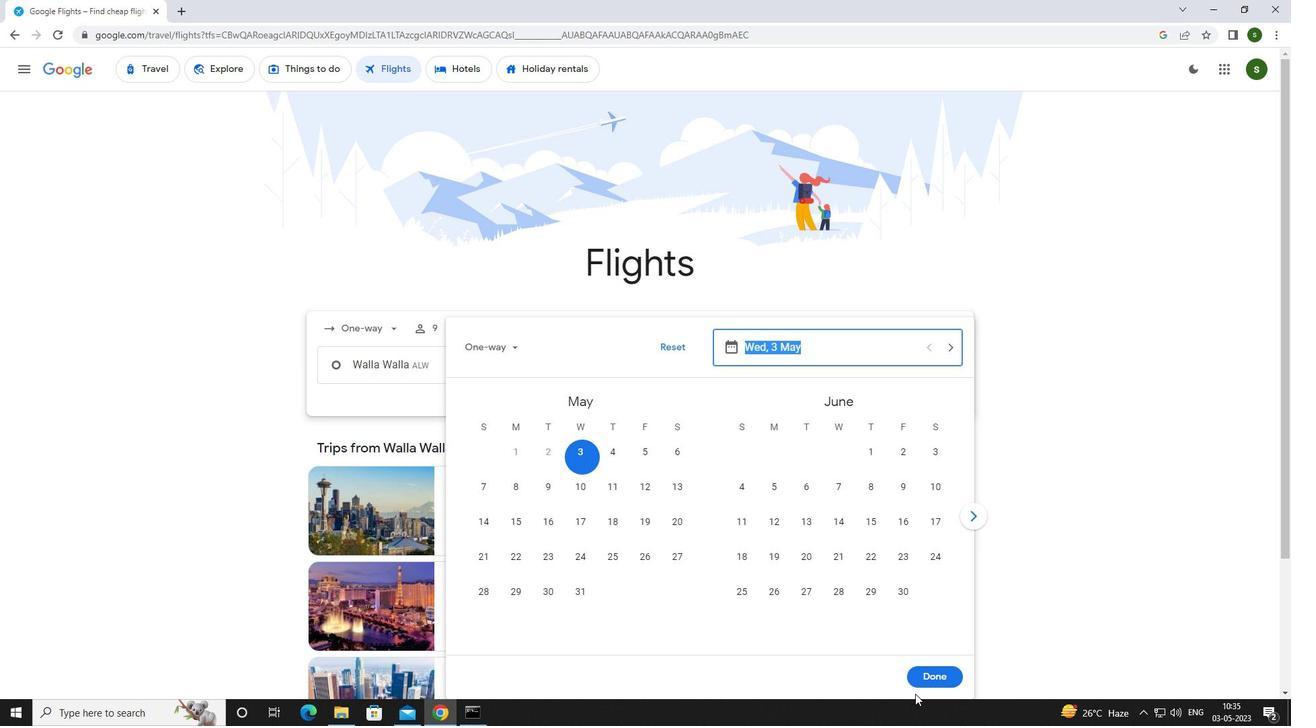 
Action: Mouse pressed left at (925, 678)
Screenshot: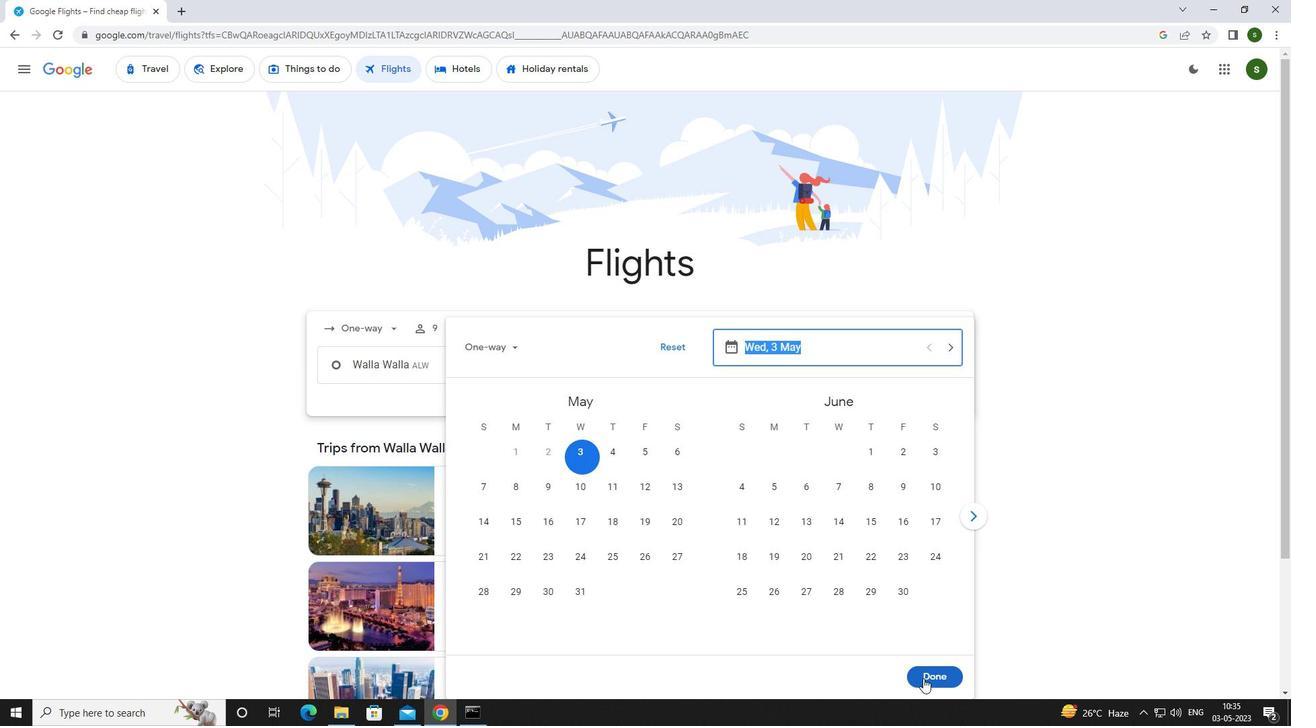 
Action: Mouse moved to (631, 414)
Screenshot: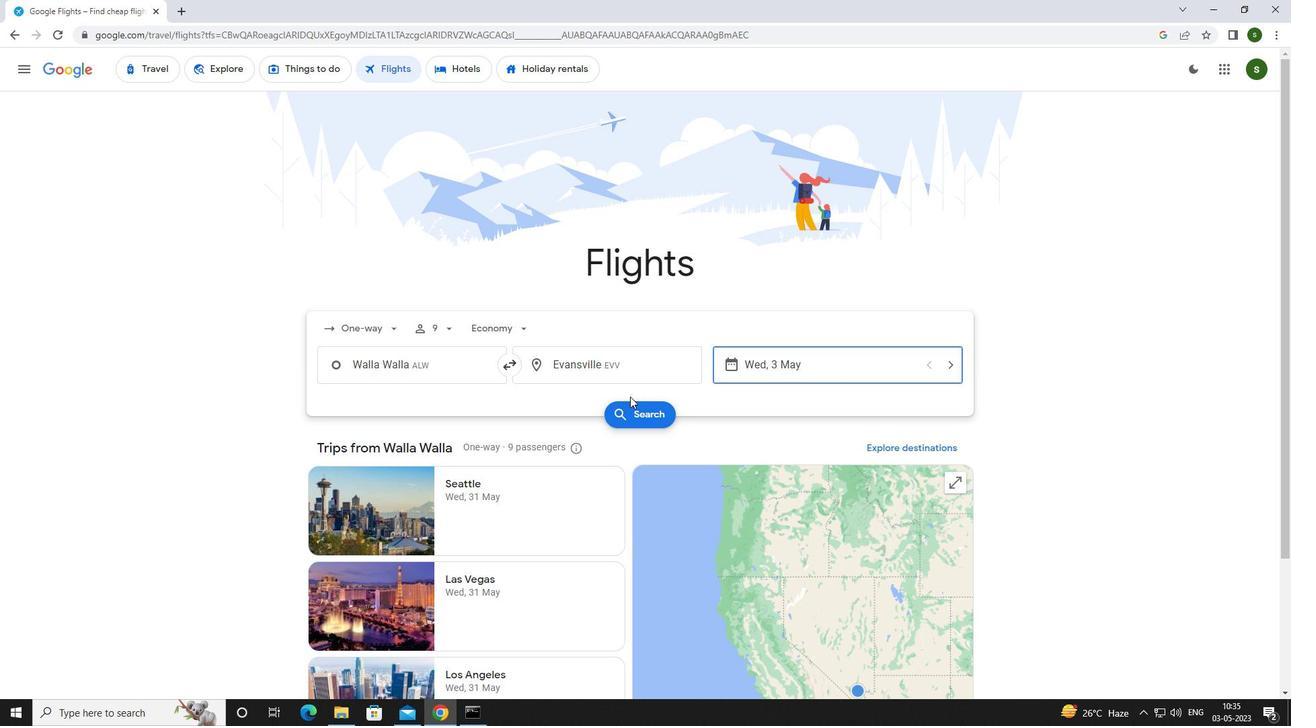 
Action: Mouse pressed left at (631, 414)
Screenshot: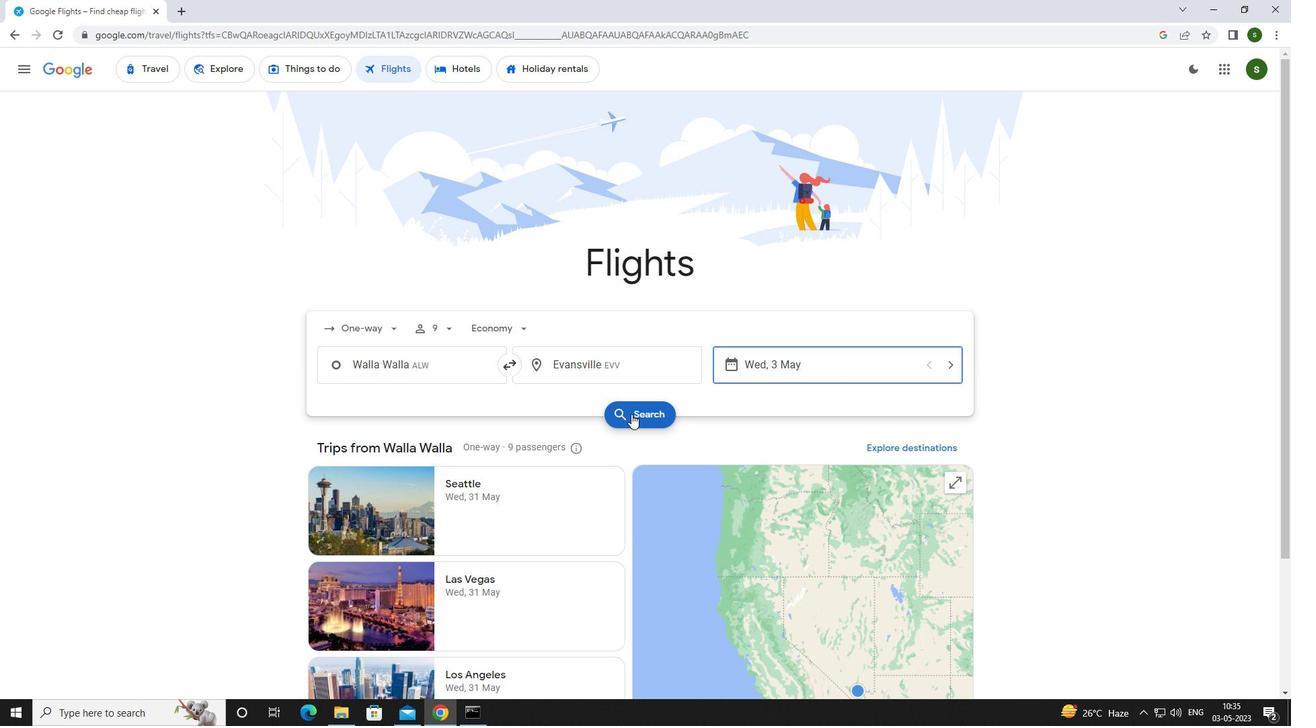 
Action: Mouse moved to (344, 191)
Screenshot: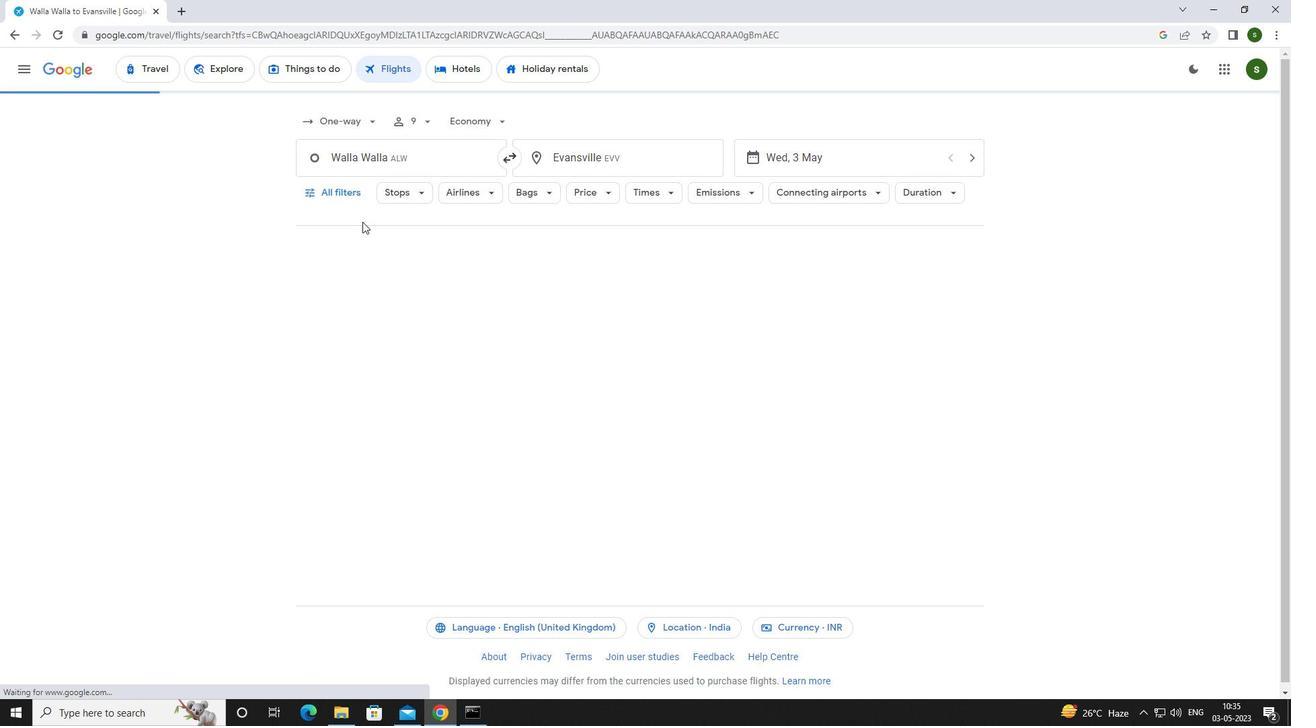 
Action: Mouse pressed left at (344, 191)
Screenshot: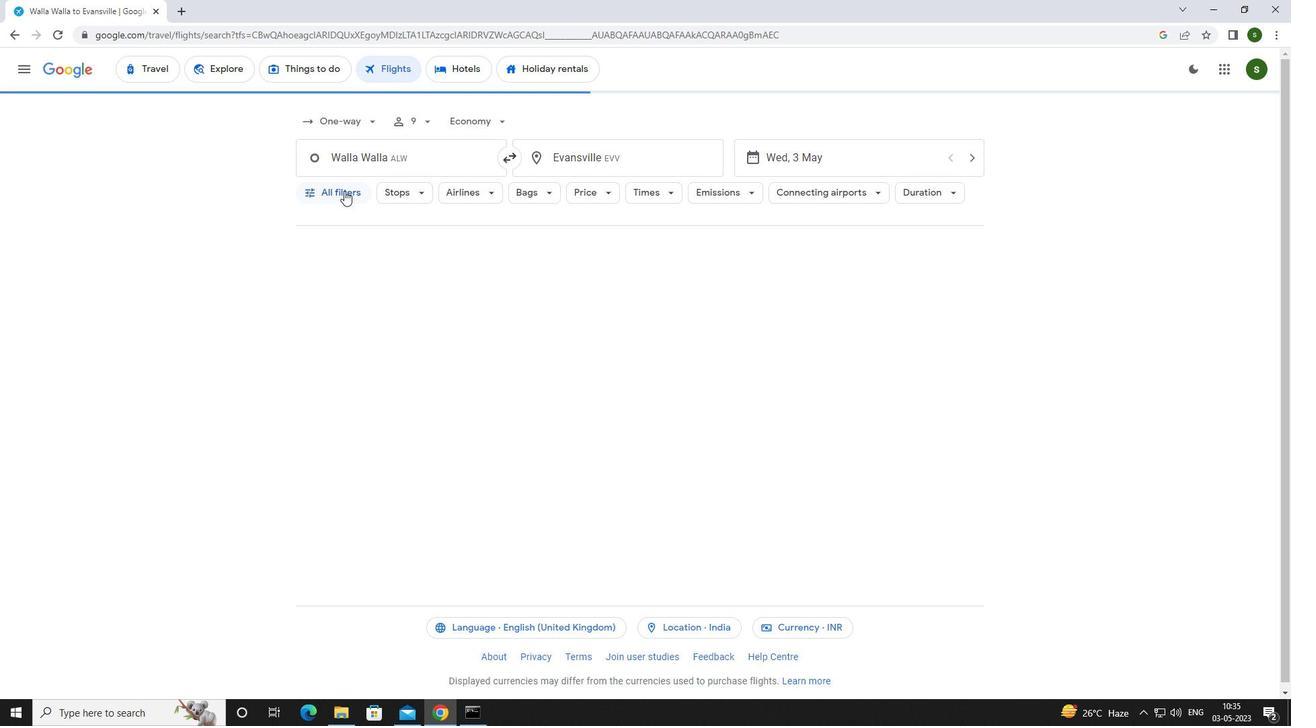 
Action: Mouse moved to (503, 481)
Screenshot: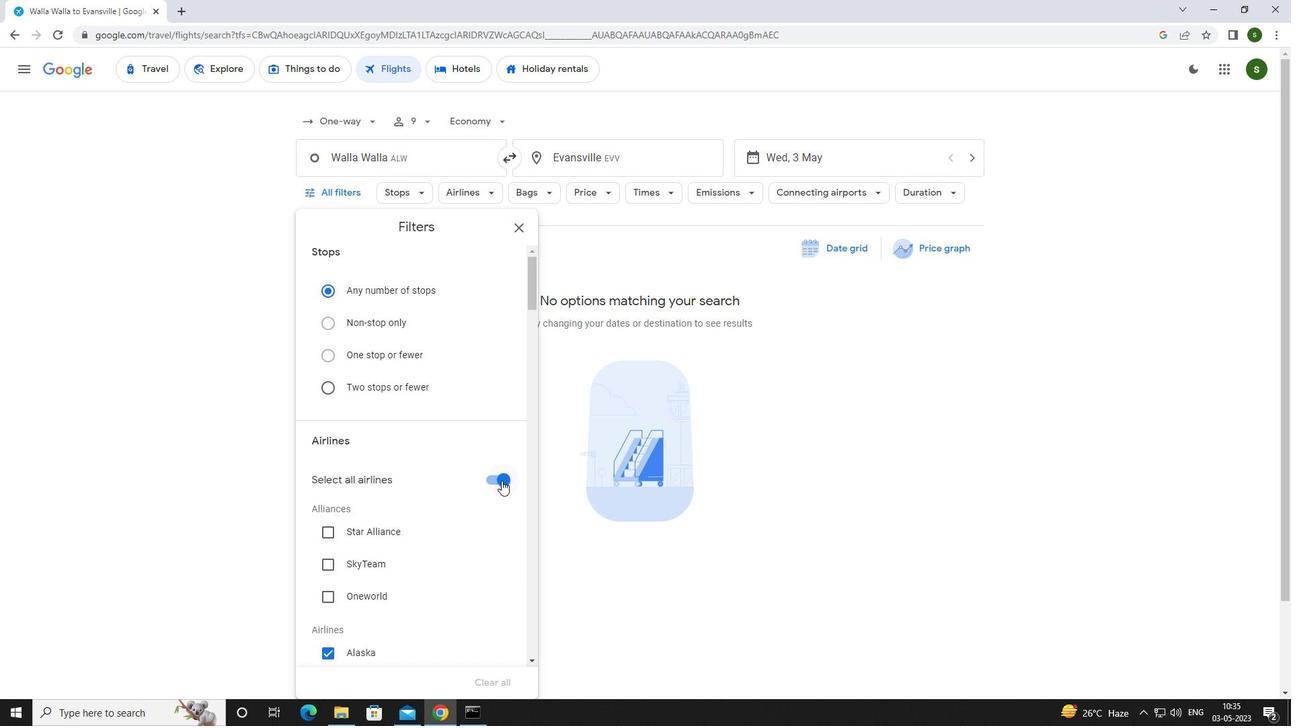 
Action: Mouse pressed left at (503, 481)
Screenshot: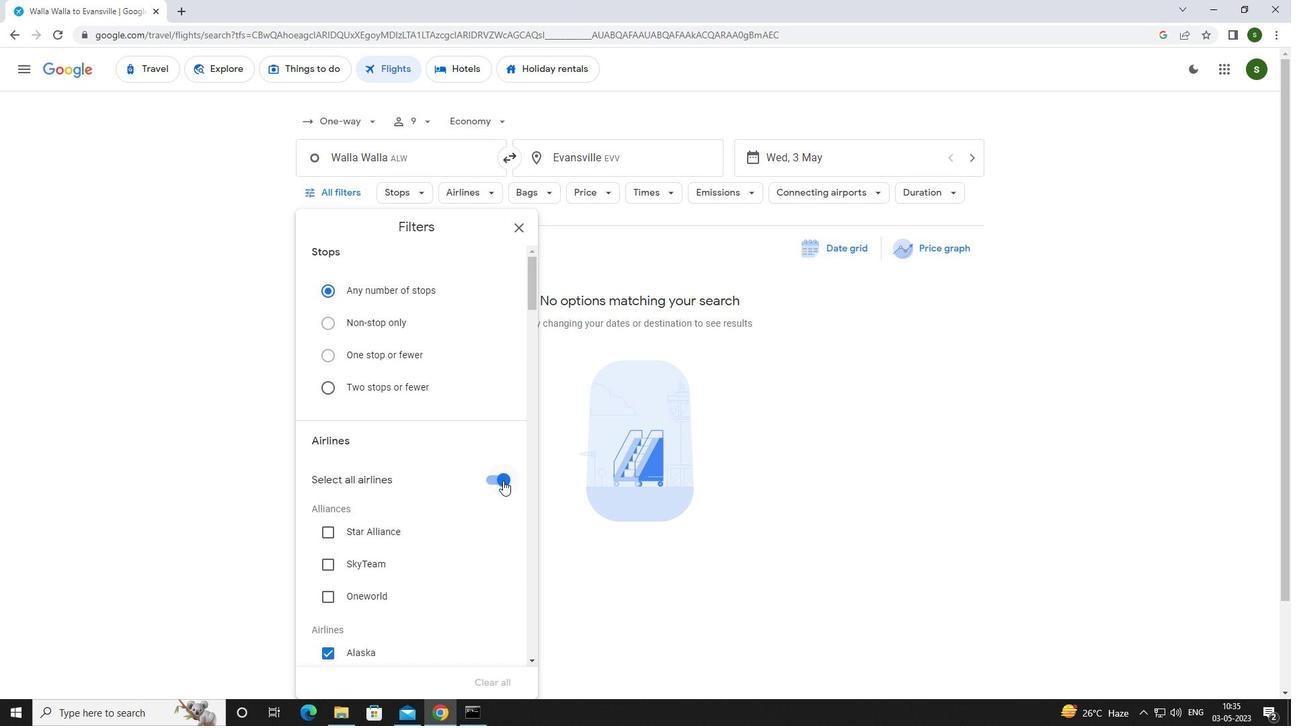 
Action: Mouse moved to (442, 401)
Screenshot: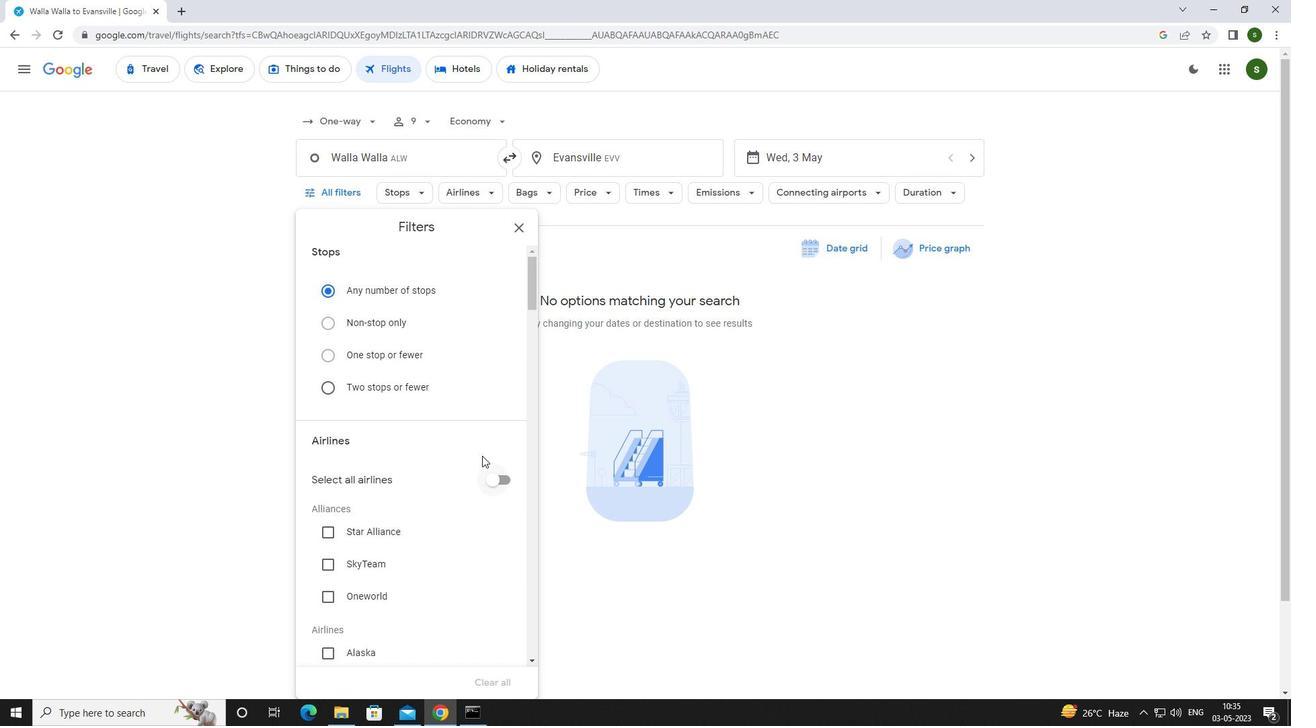 
Action: Mouse scrolled (442, 401) with delta (0, 0)
Screenshot: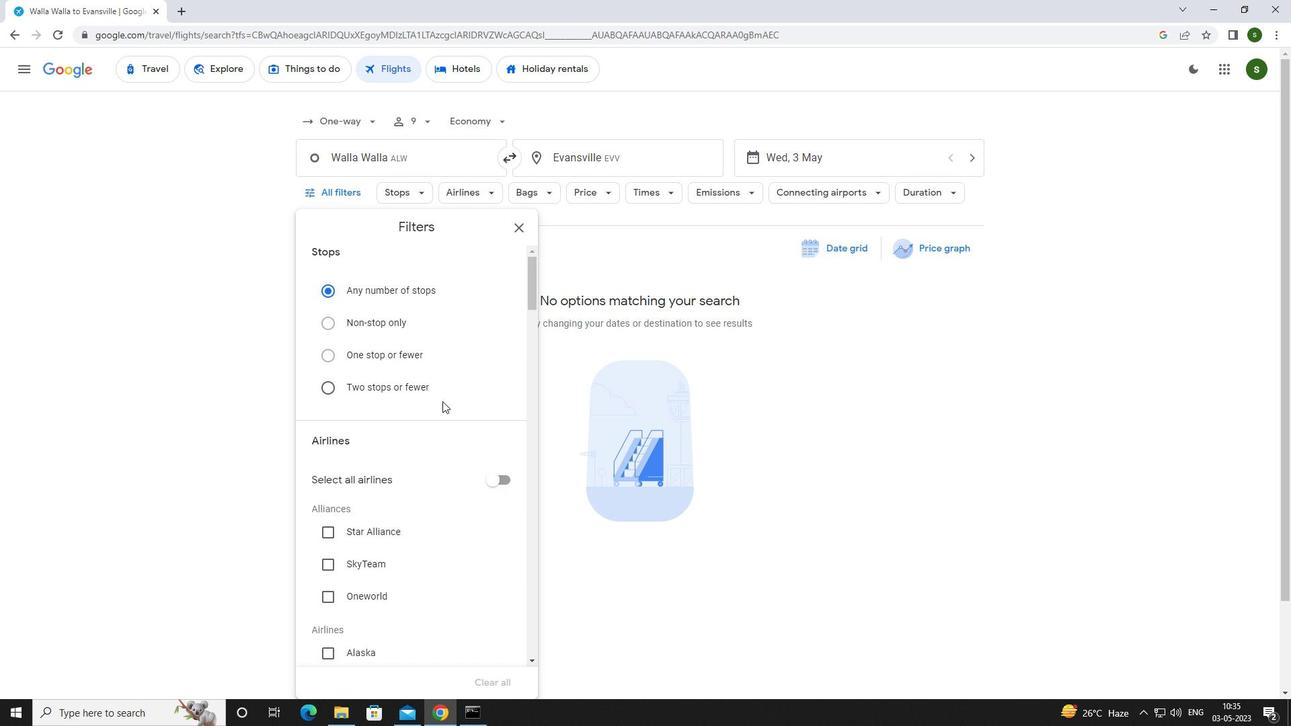 
Action: Mouse scrolled (442, 401) with delta (0, 0)
Screenshot: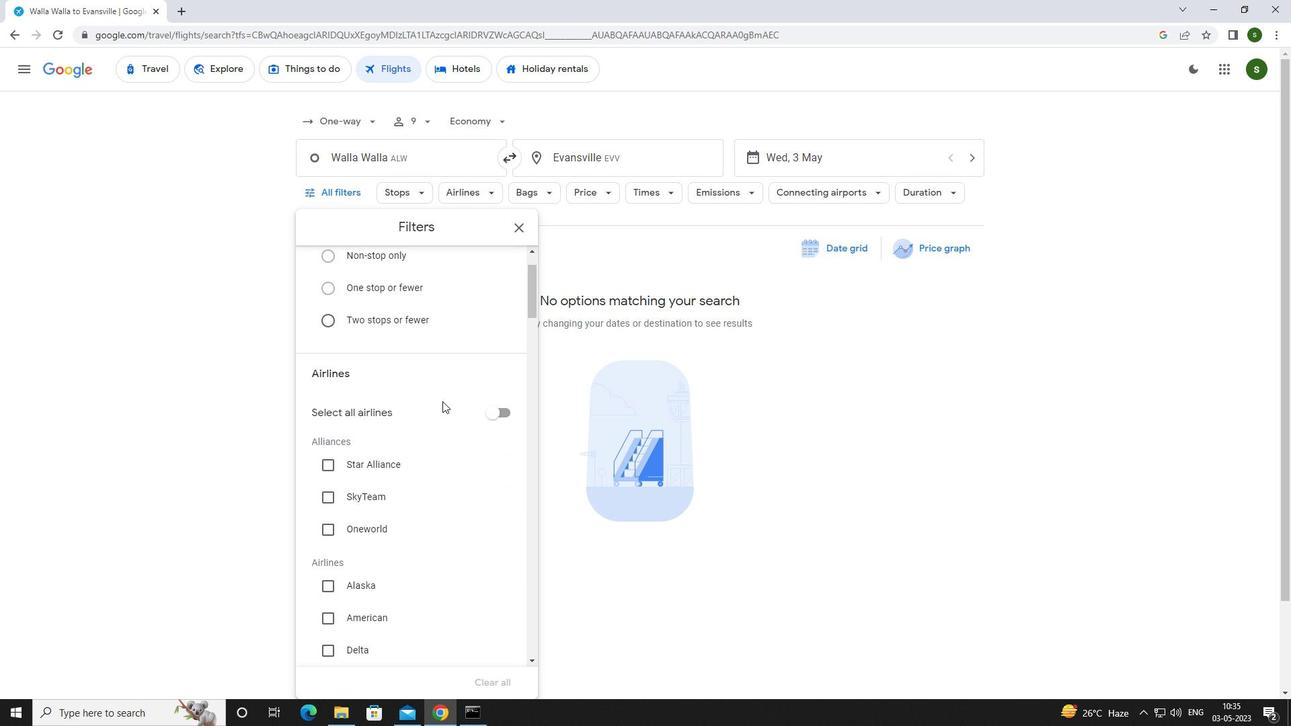 
Action: Mouse scrolled (442, 401) with delta (0, 0)
Screenshot: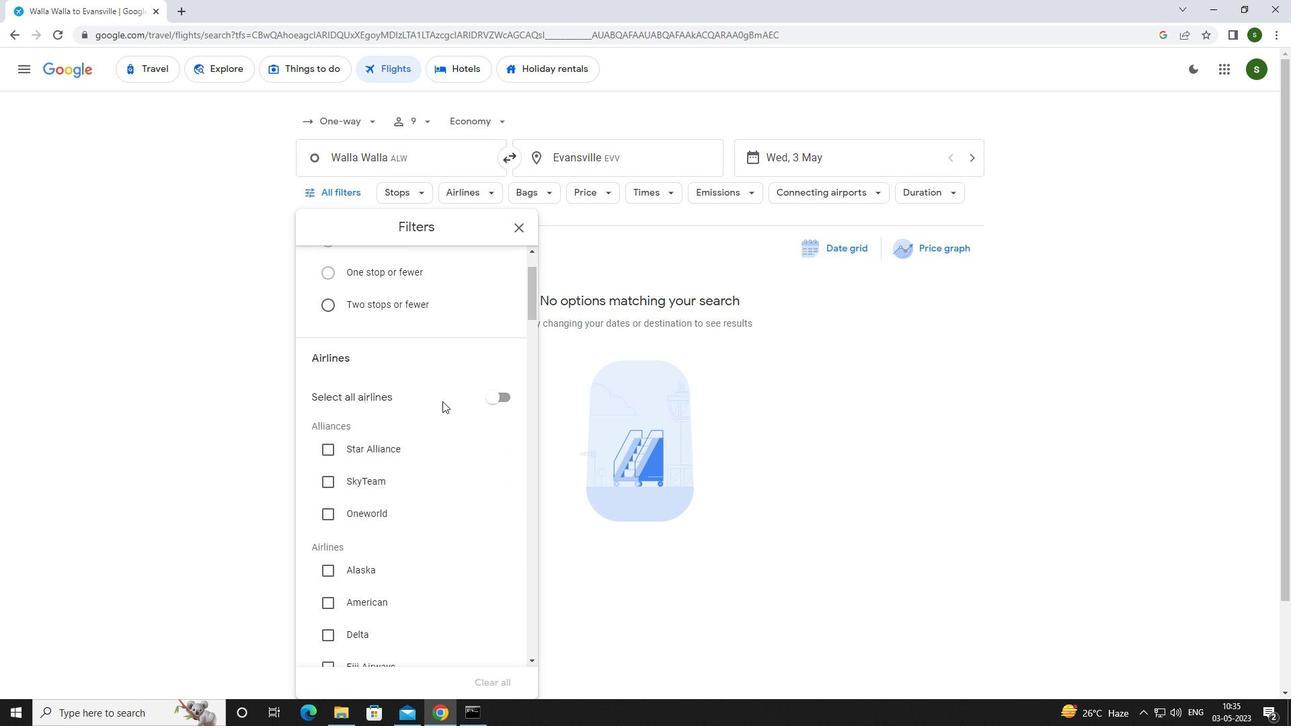 
Action: Mouse scrolled (442, 401) with delta (0, 0)
Screenshot: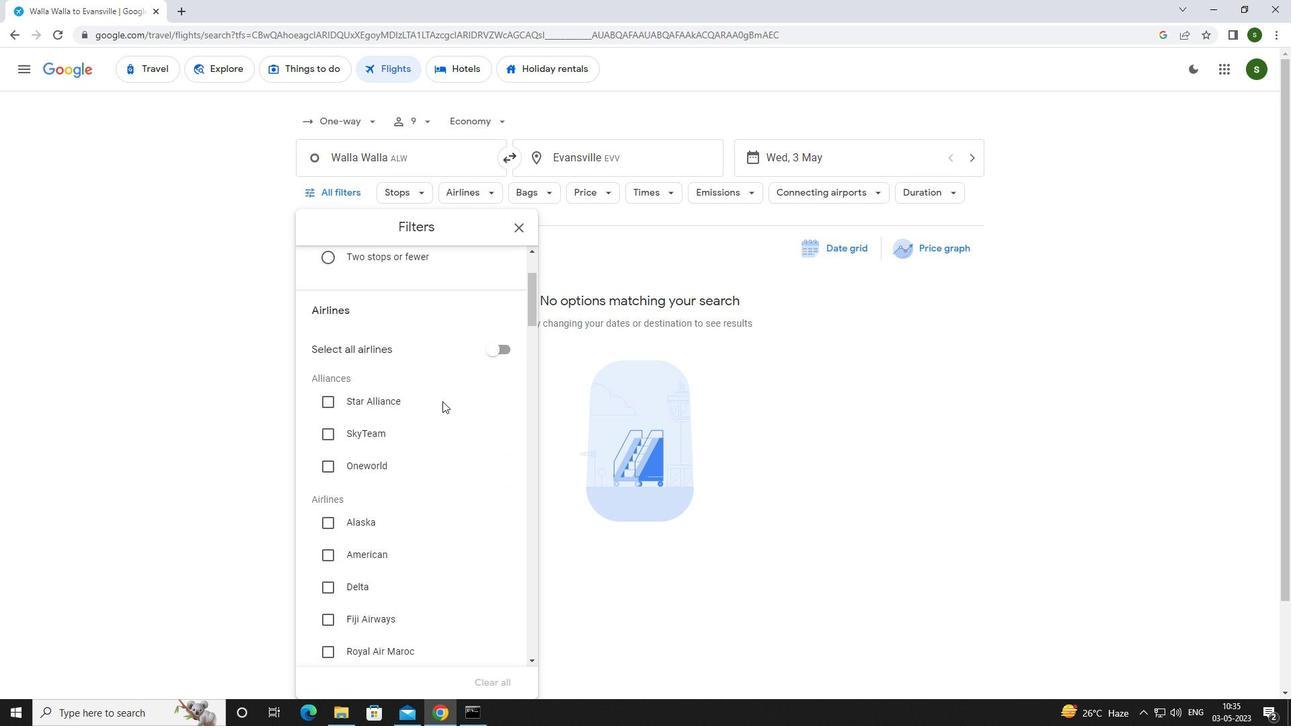 
Action: Mouse moved to (363, 452)
Screenshot: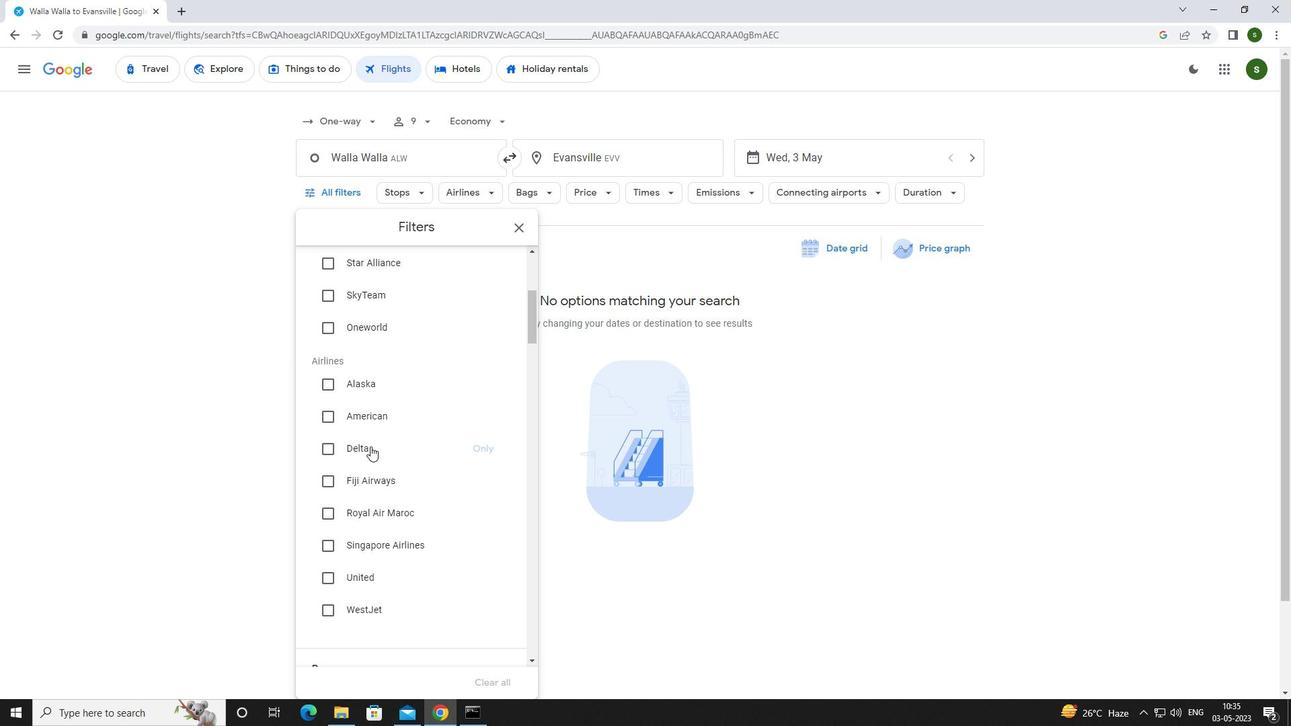 
Action: Mouse pressed left at (363, 452)
Screenshot: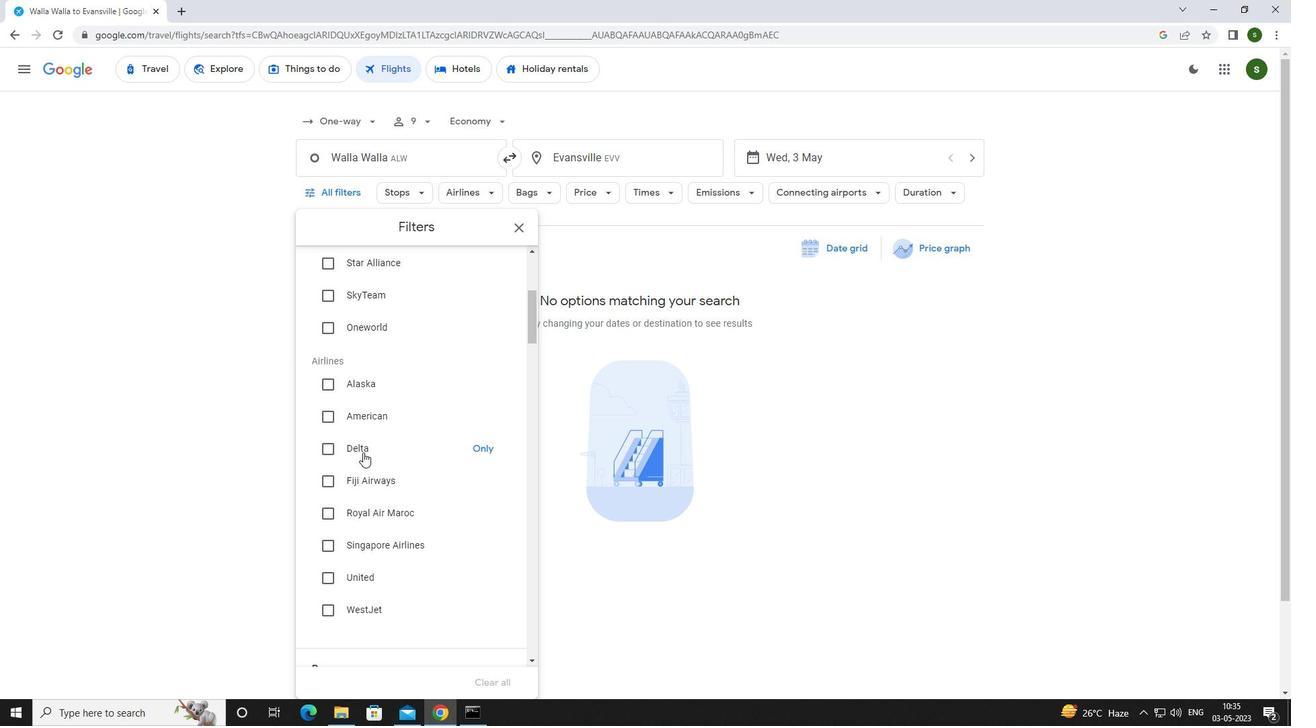 
Action: Mouse scrolled (363, 452) with delta (0, 0)
Screenshot: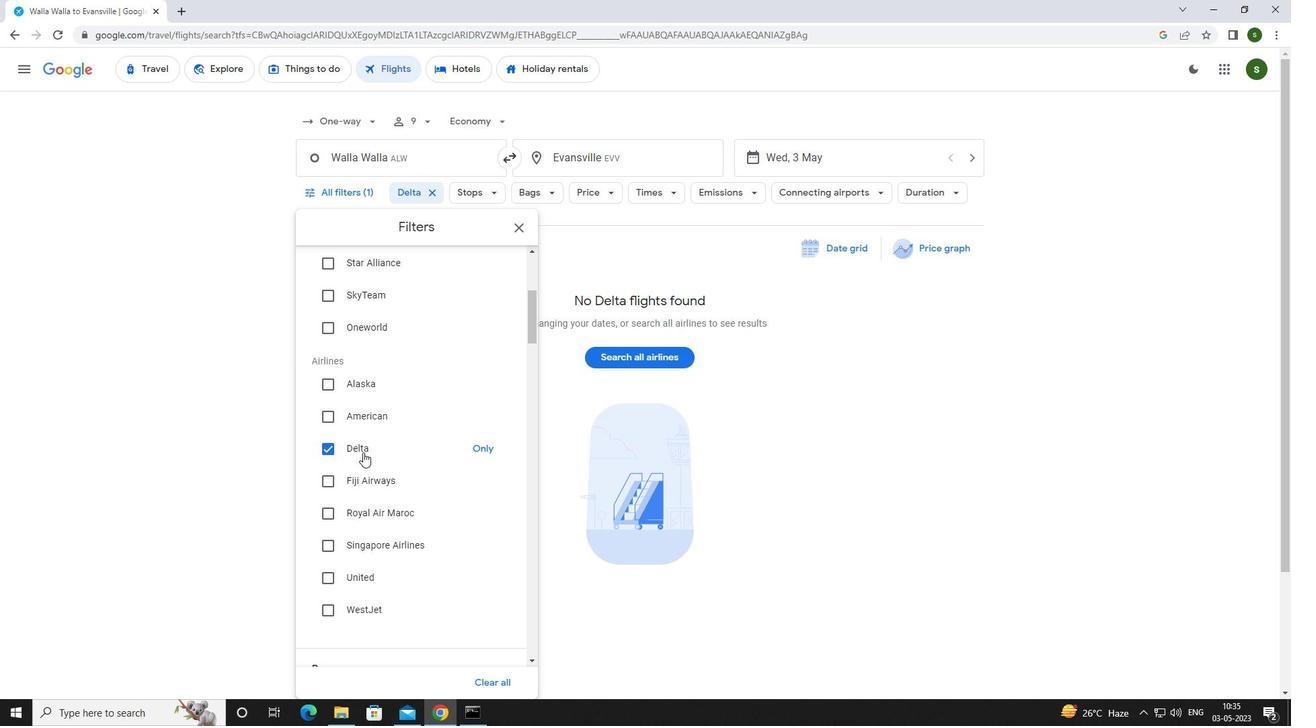 
Action: Mouse scrolled (363, 452) with delta (0, 0)
Screenshot: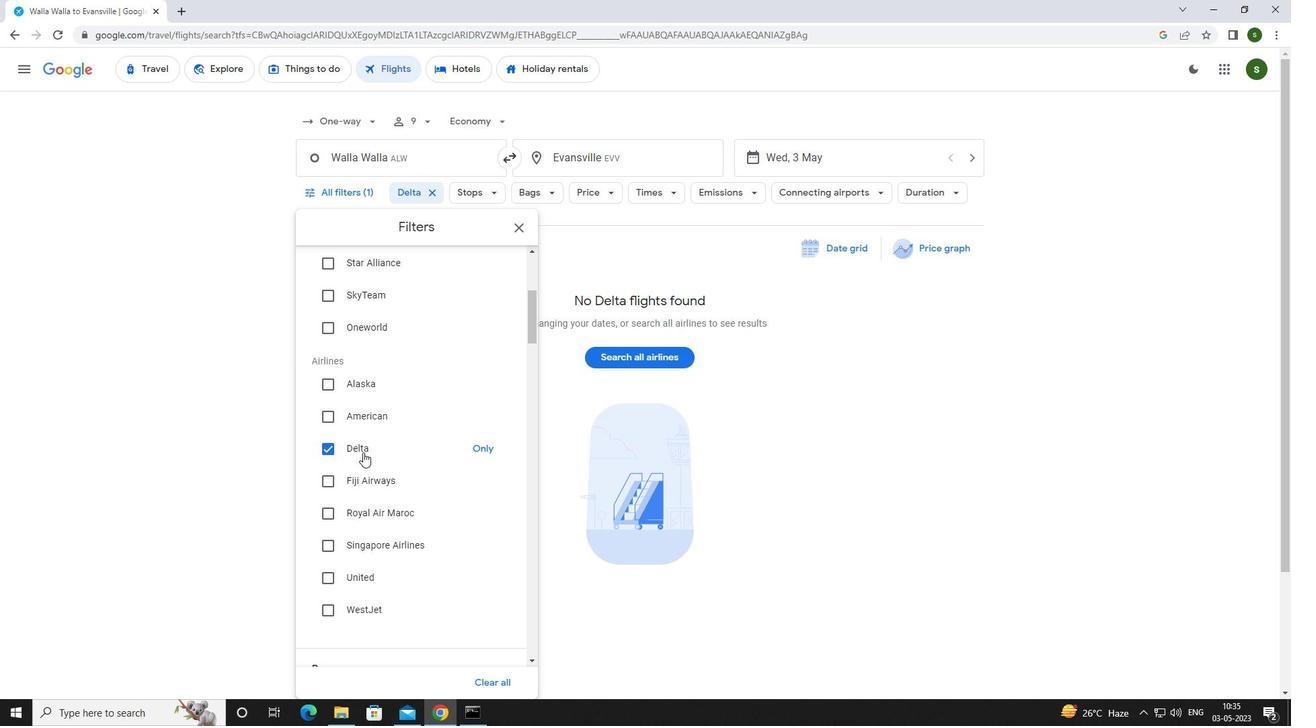 
Action: Mouse scrolled (363, 452) with delta (0, 0)
Screenshot: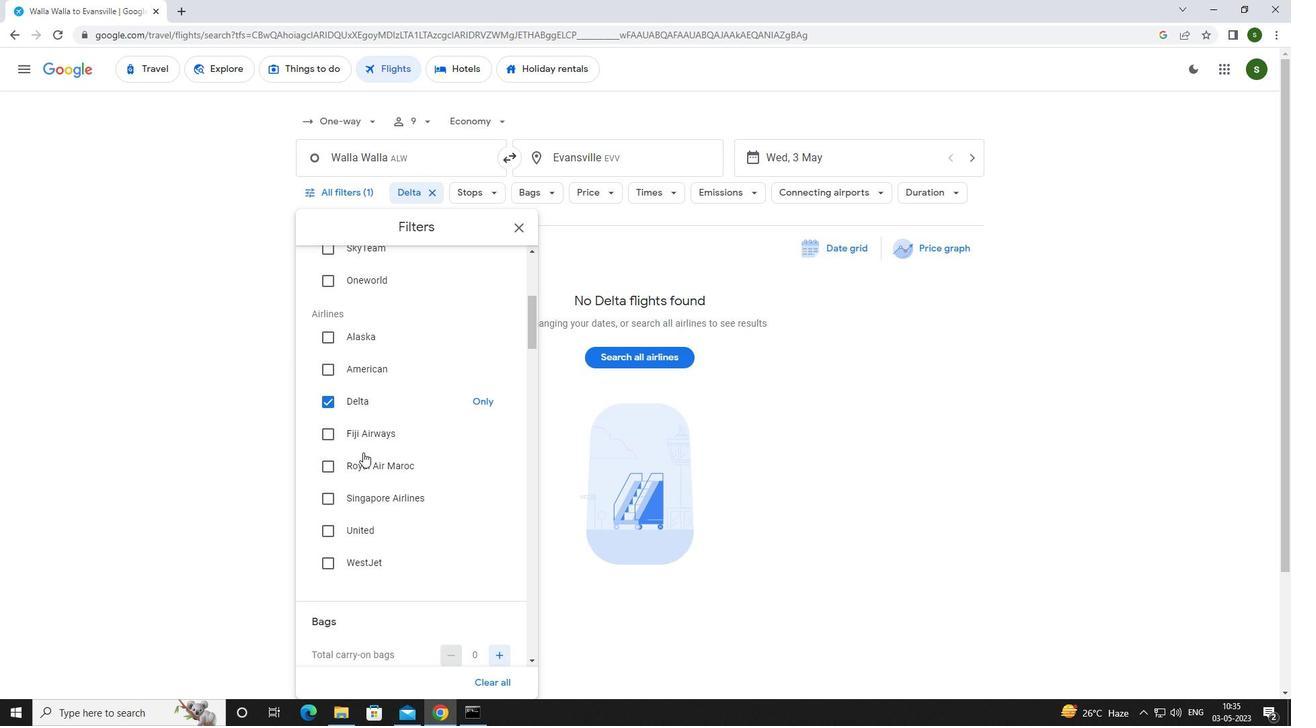 
Action: Mouse moved to (490, 528)
Screenshot: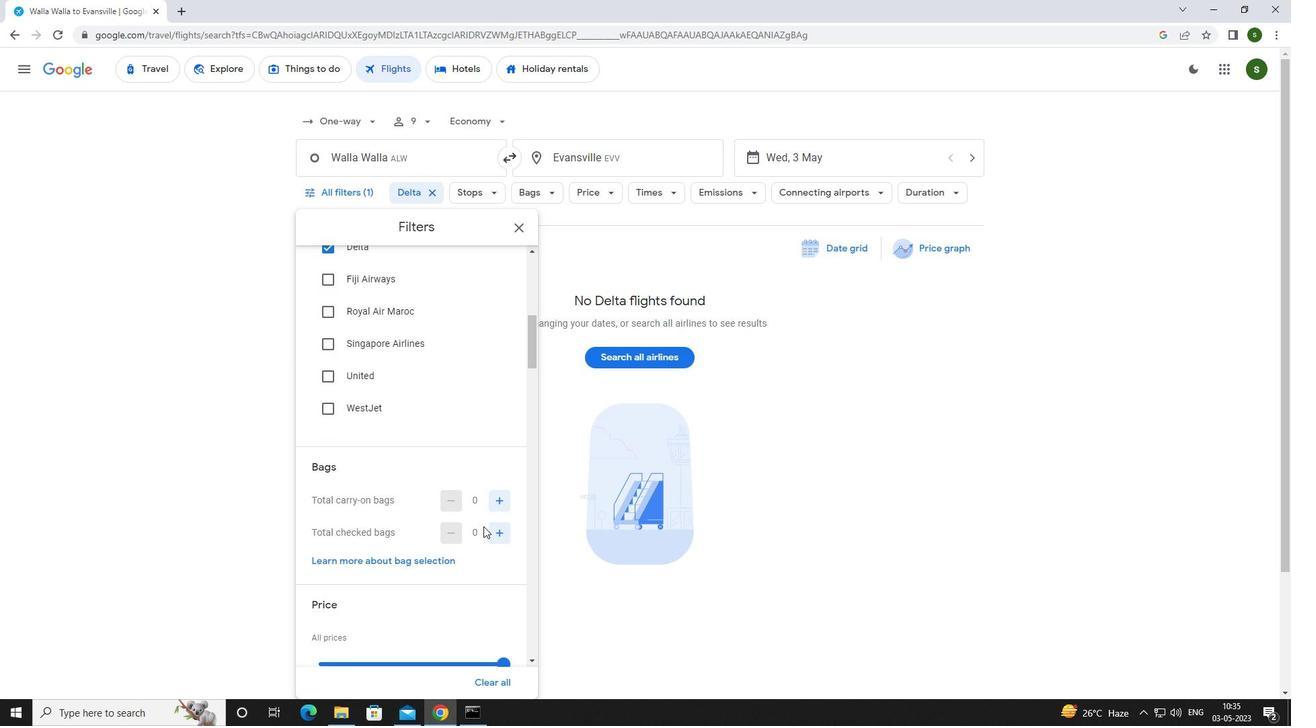 
Action: Mouse pressed left at (490, 528)
Screenshot: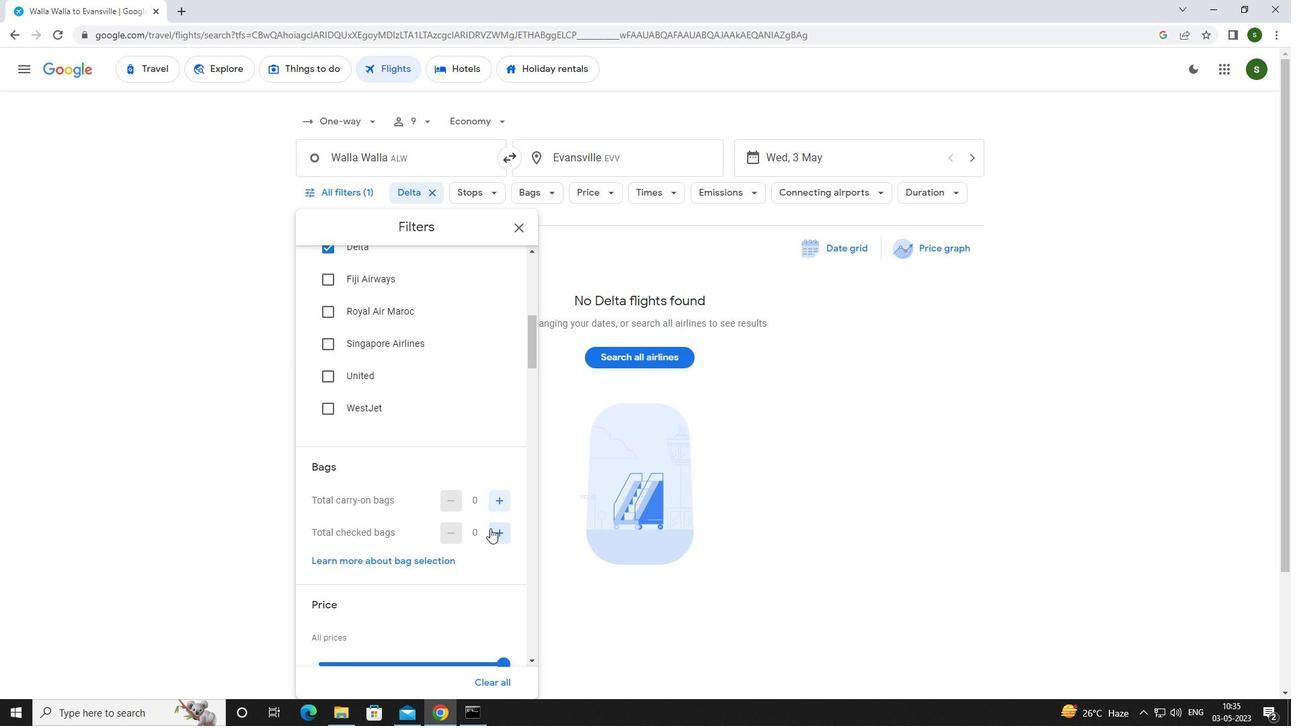 
Action: Mouse pressed left at (490, 528)
Screenshot: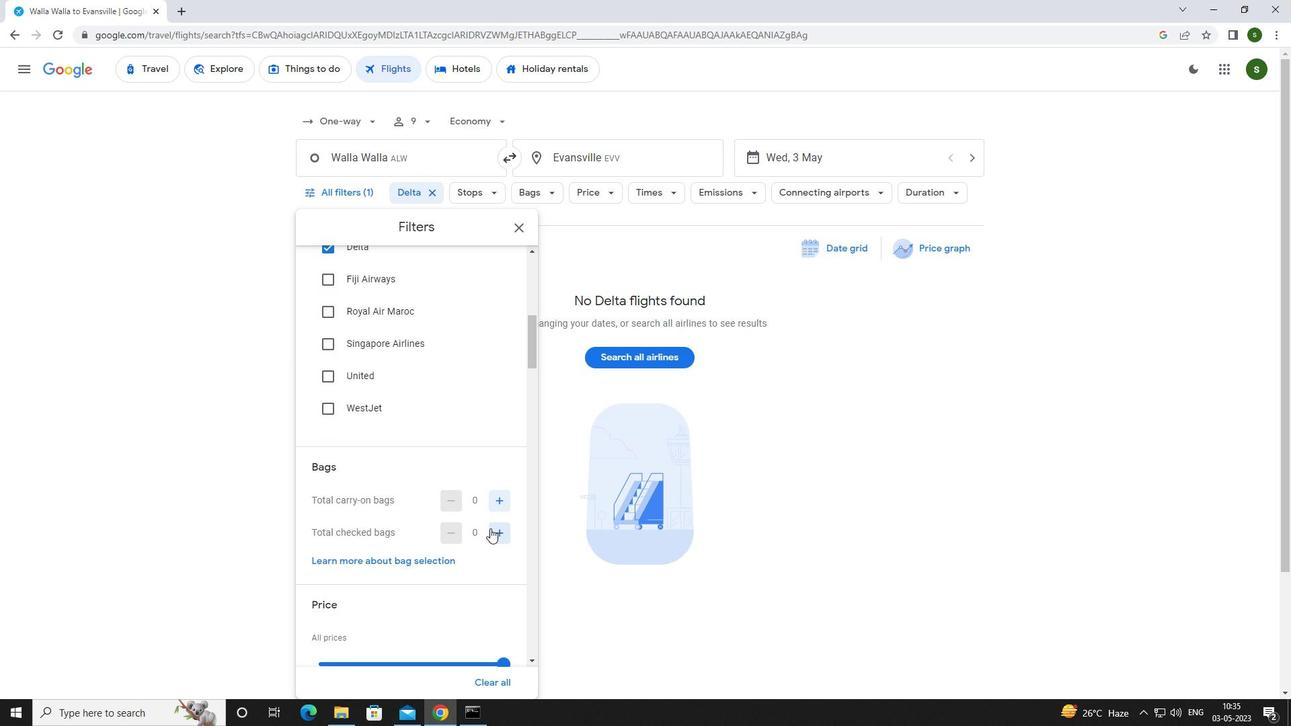 
Action: Mouse pressed left at (490, 528)
Screenshot: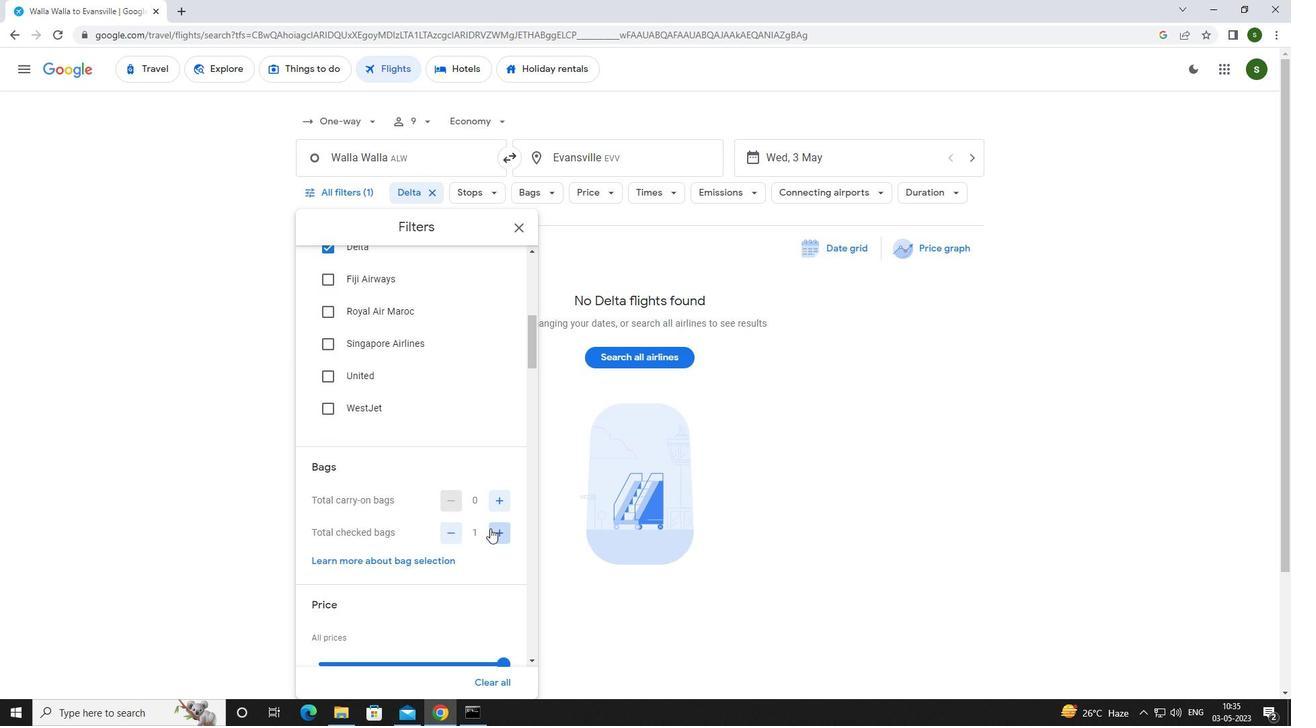 
Action: Mouse pressed left at (490, 528)
Screenshot: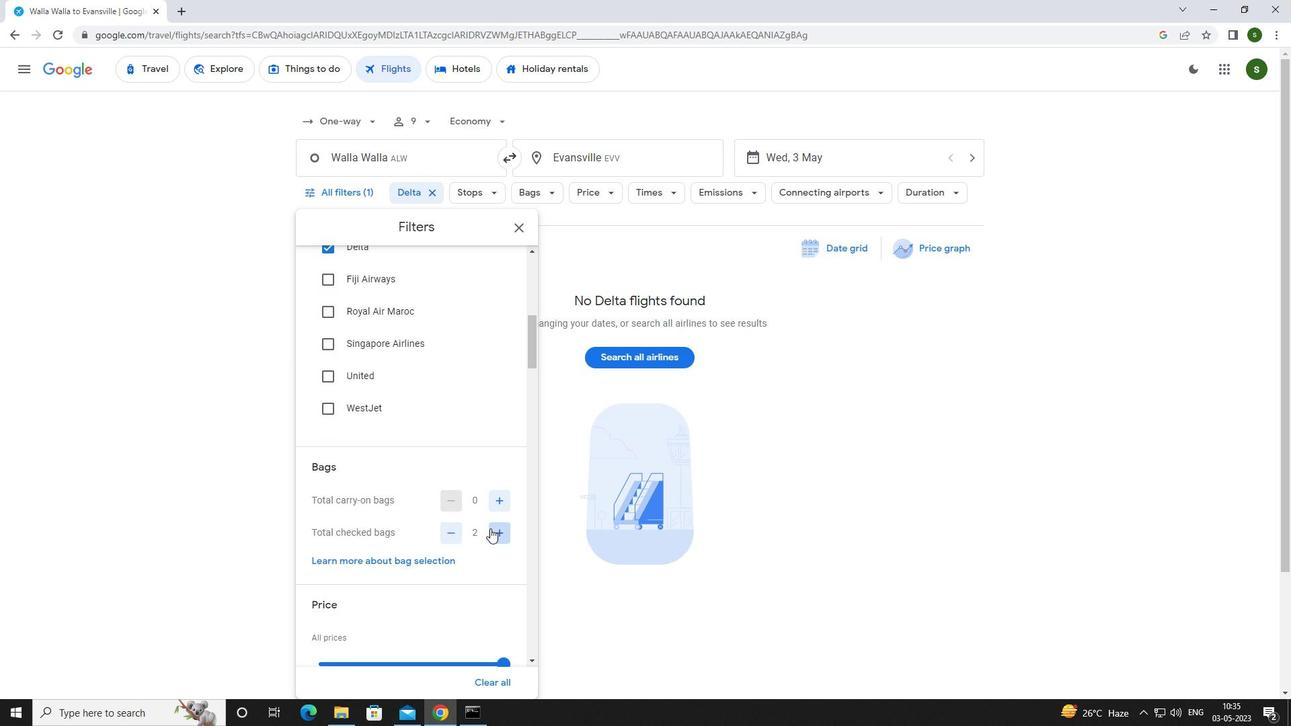 
Action: Mouse pressed left at (490, 528)
Screenshot: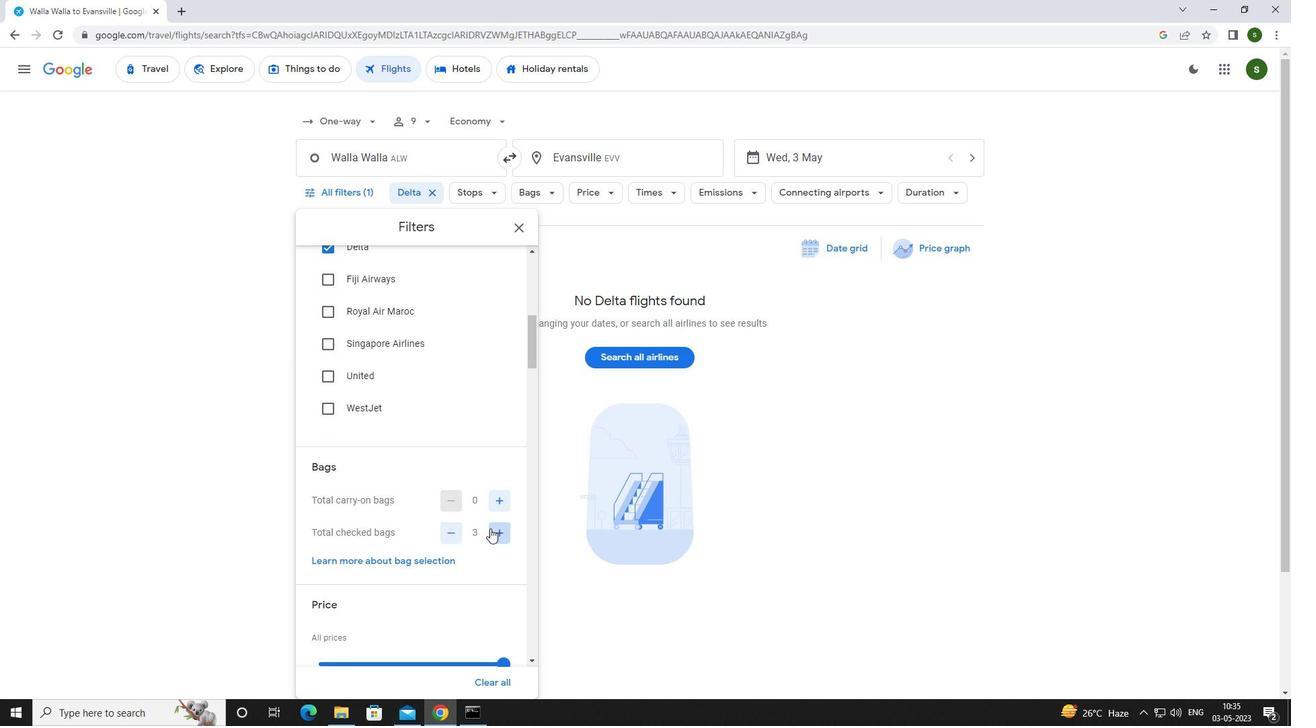 
Action: Mouse pressed left at (490, 528)
Screenshot: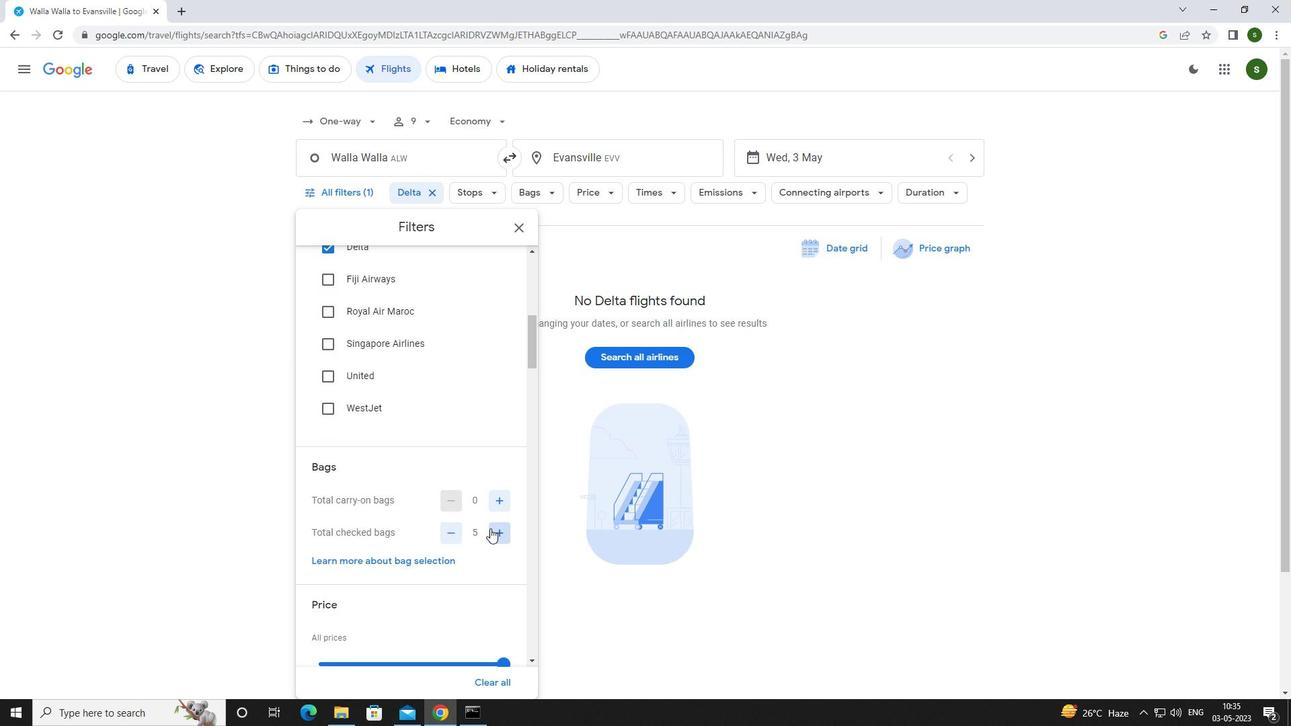 
Action: Mouse scrolled (490, 528) with delta (0, 0)
Screenshot: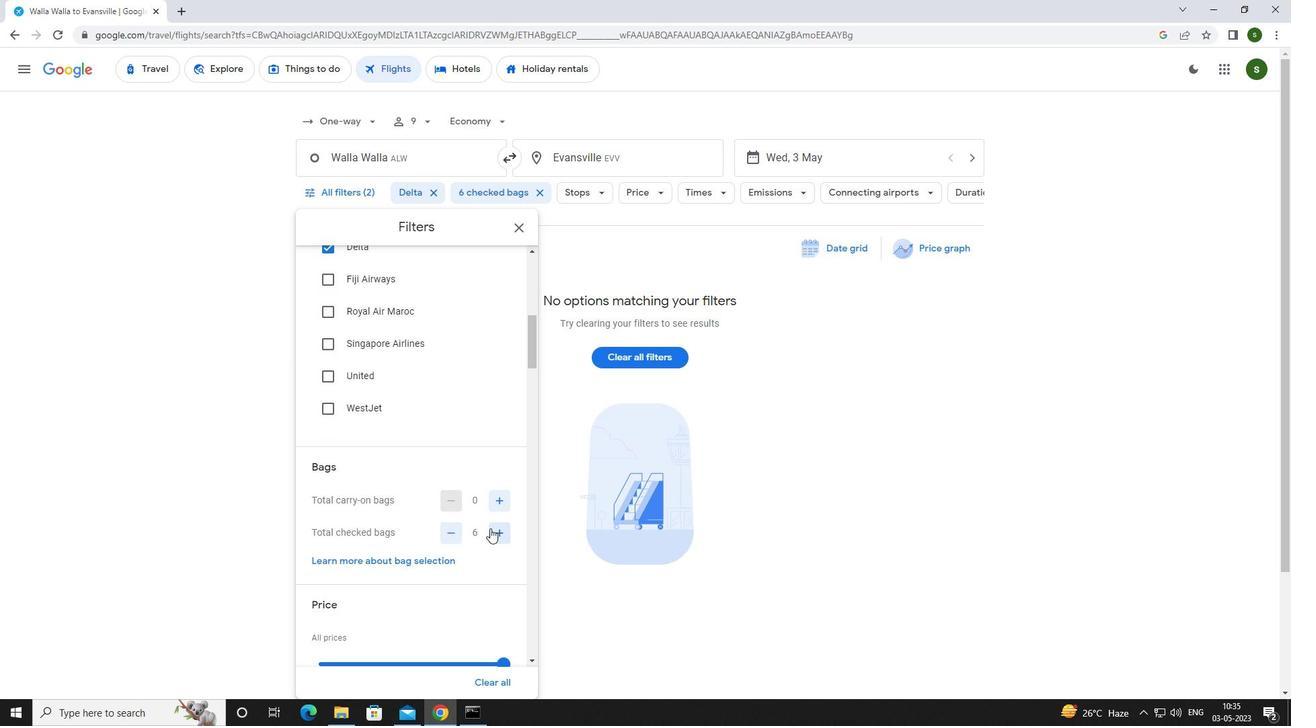 
Action: Mouse scrolled (490, 528) with delta (0, 0)
Screenshot: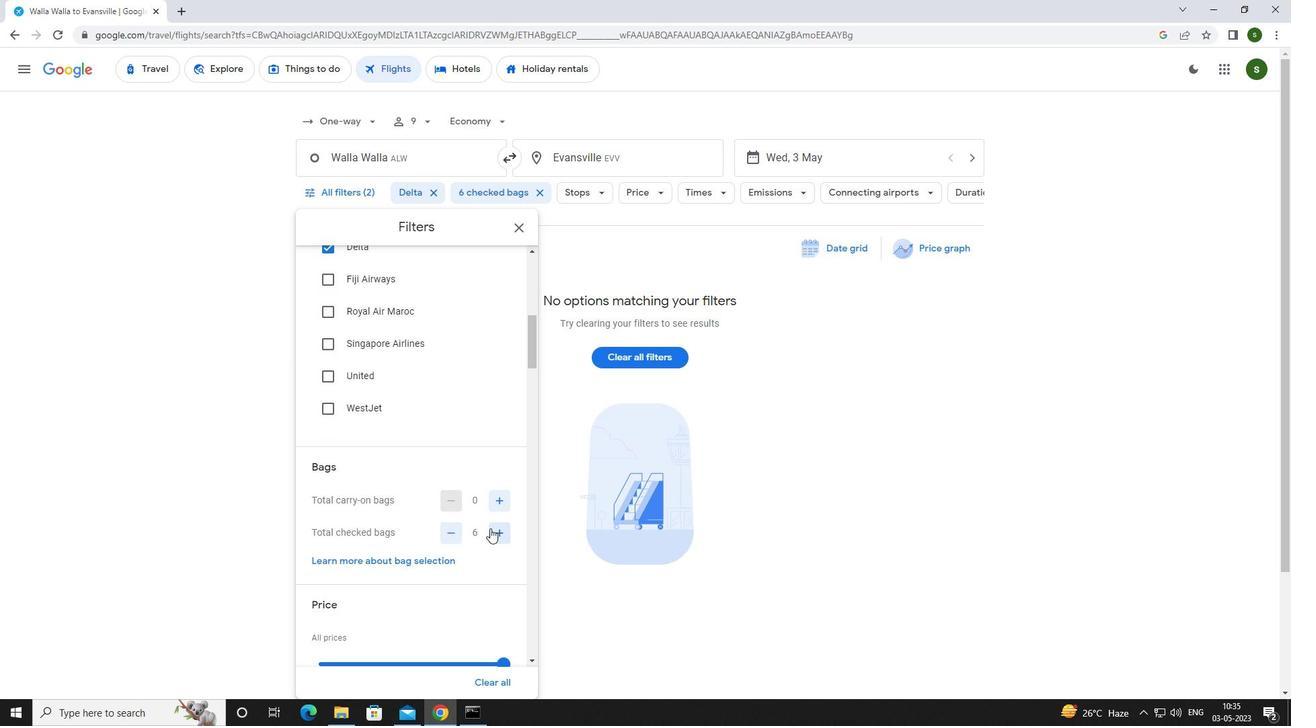 
Action: Mouse moved to (506, 524)
Screenshot: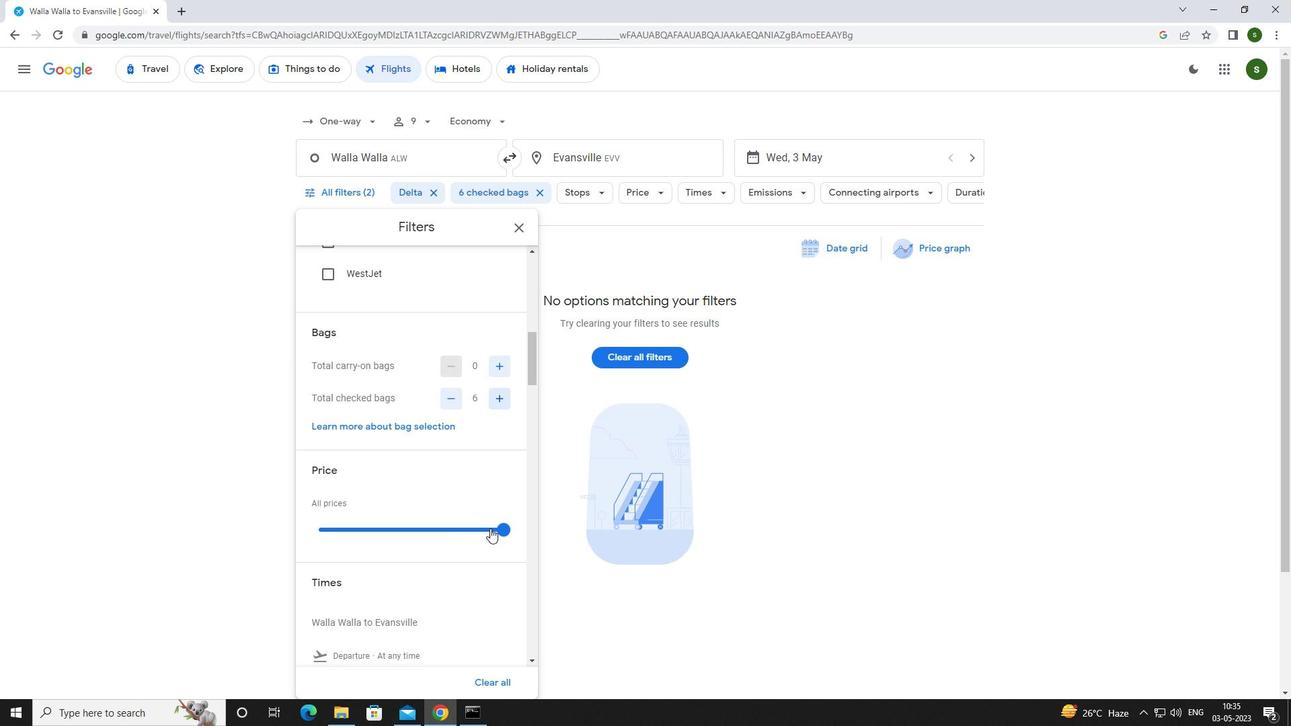 
Action: Mouse pressed left at (506, 524)
Screenshot: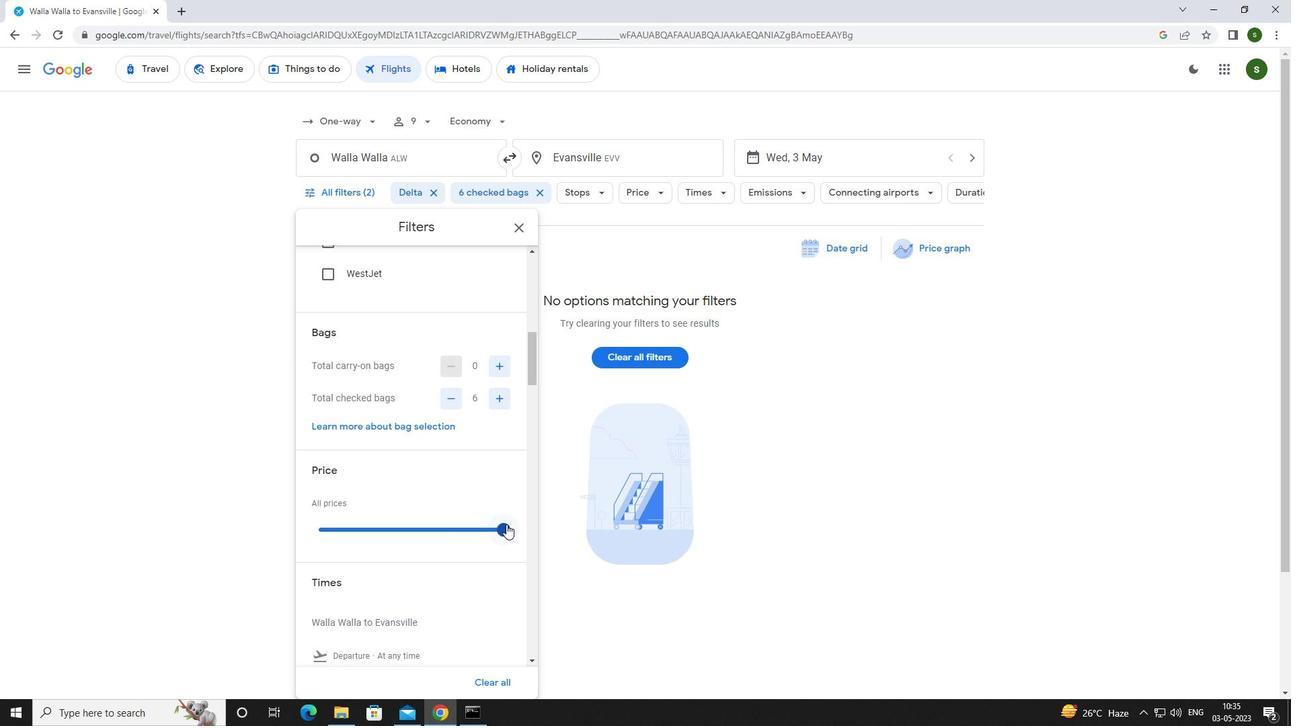 
Action: Mouse scrolled (506, 524) with delta (0, 0)
Screenshot: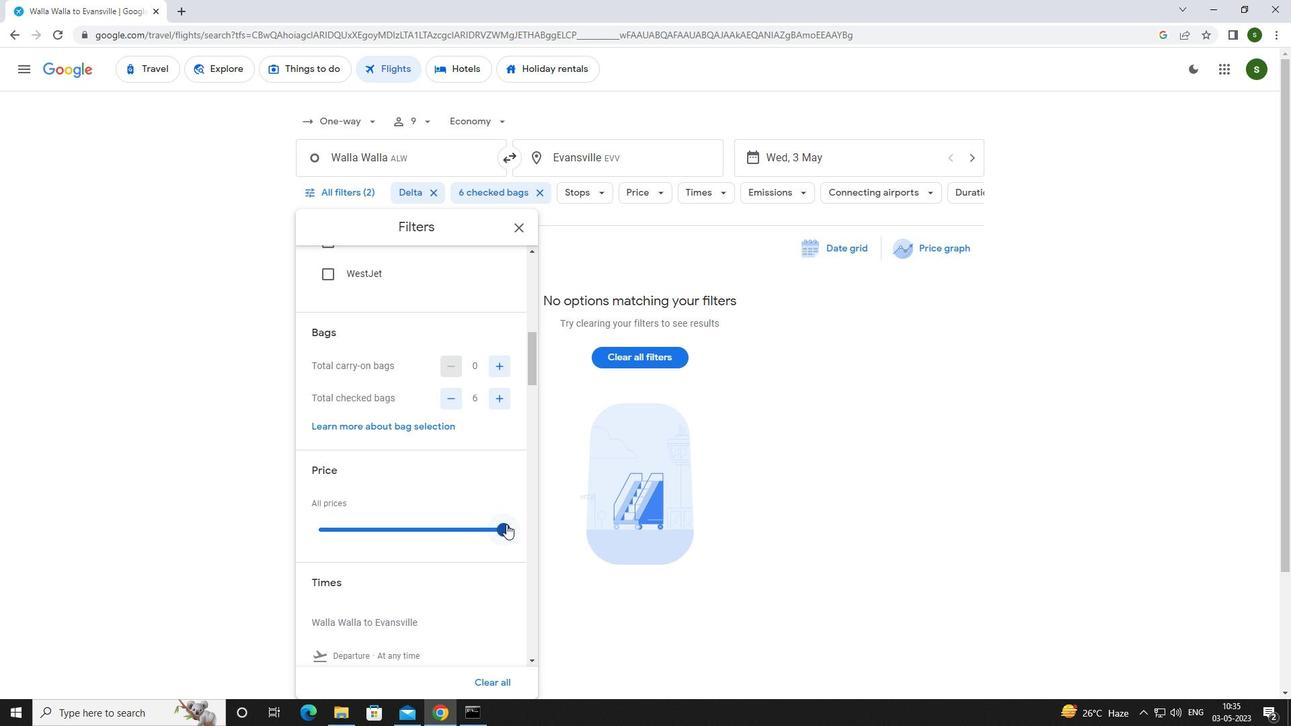 
Action: Mouse scrolled (506, 524) with delta (0, 0)
Screenshot: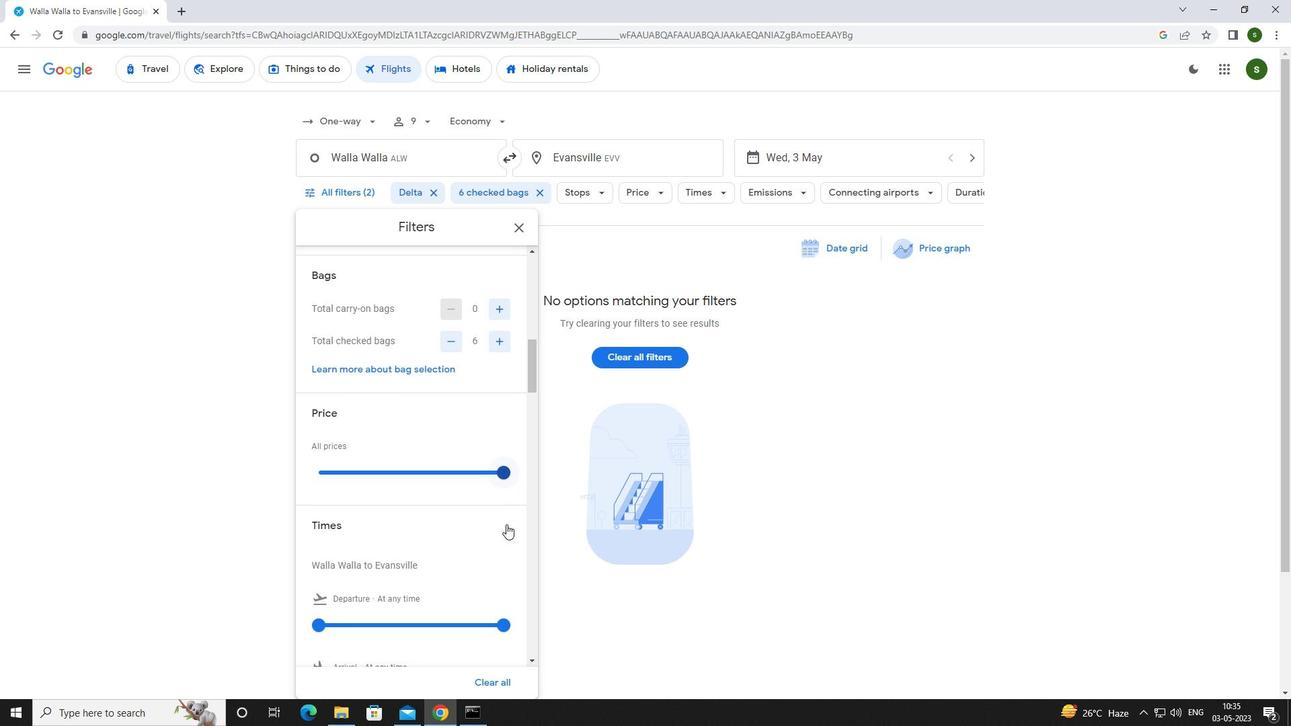 
Action: Mouse moved to (320, 544)
Screenshot: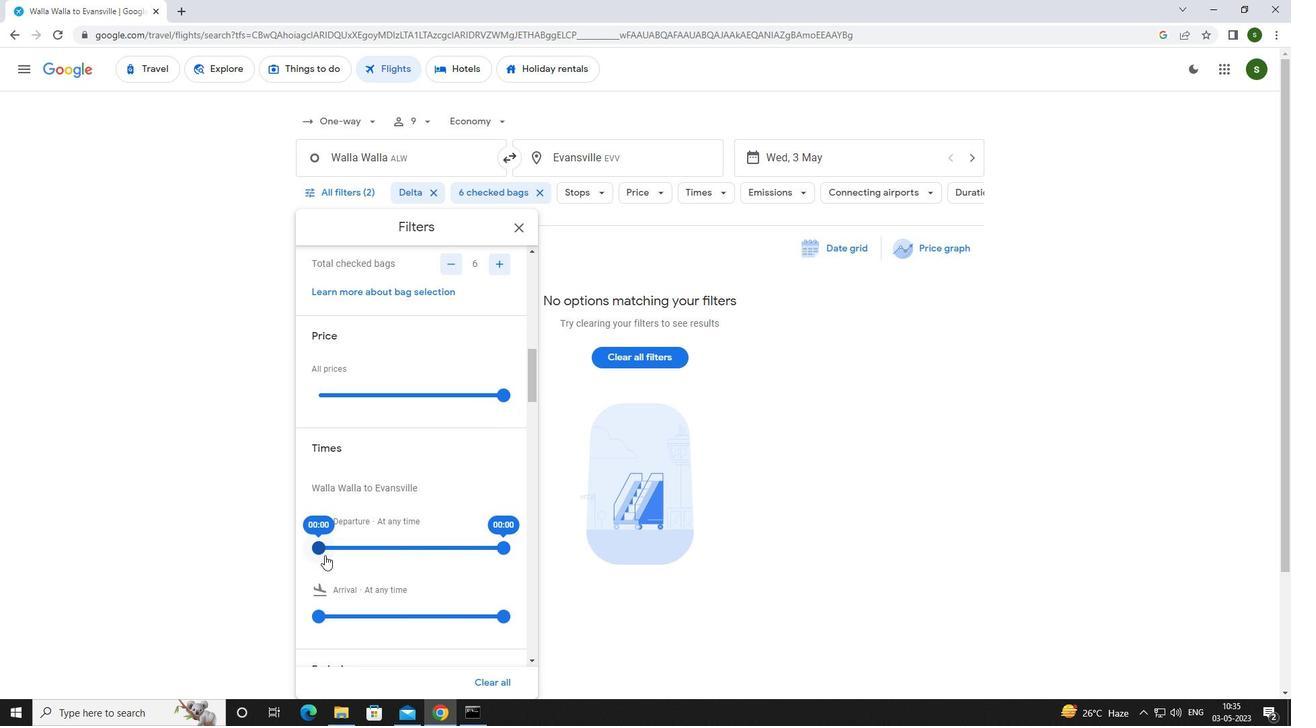 
Action: Mouse pressed left at (320, 544)
Screenshot: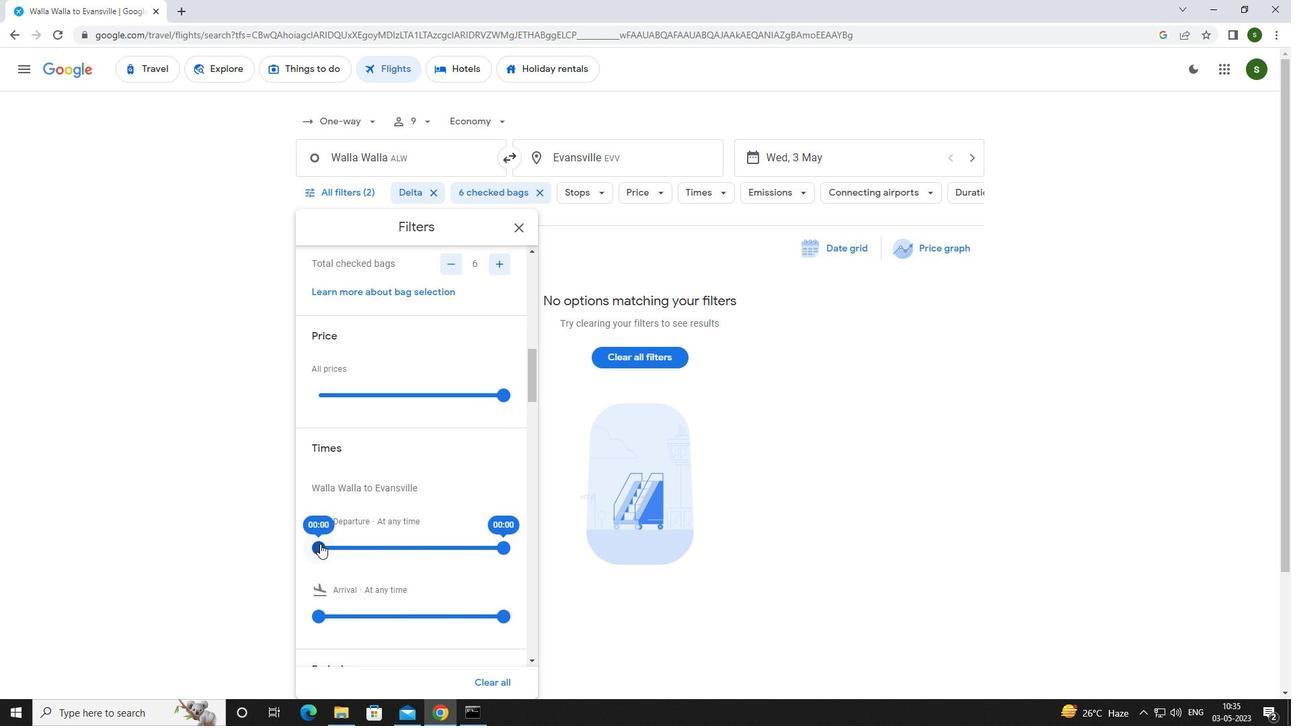 
Action: Mouse moved to (732, 446)
Screenshot: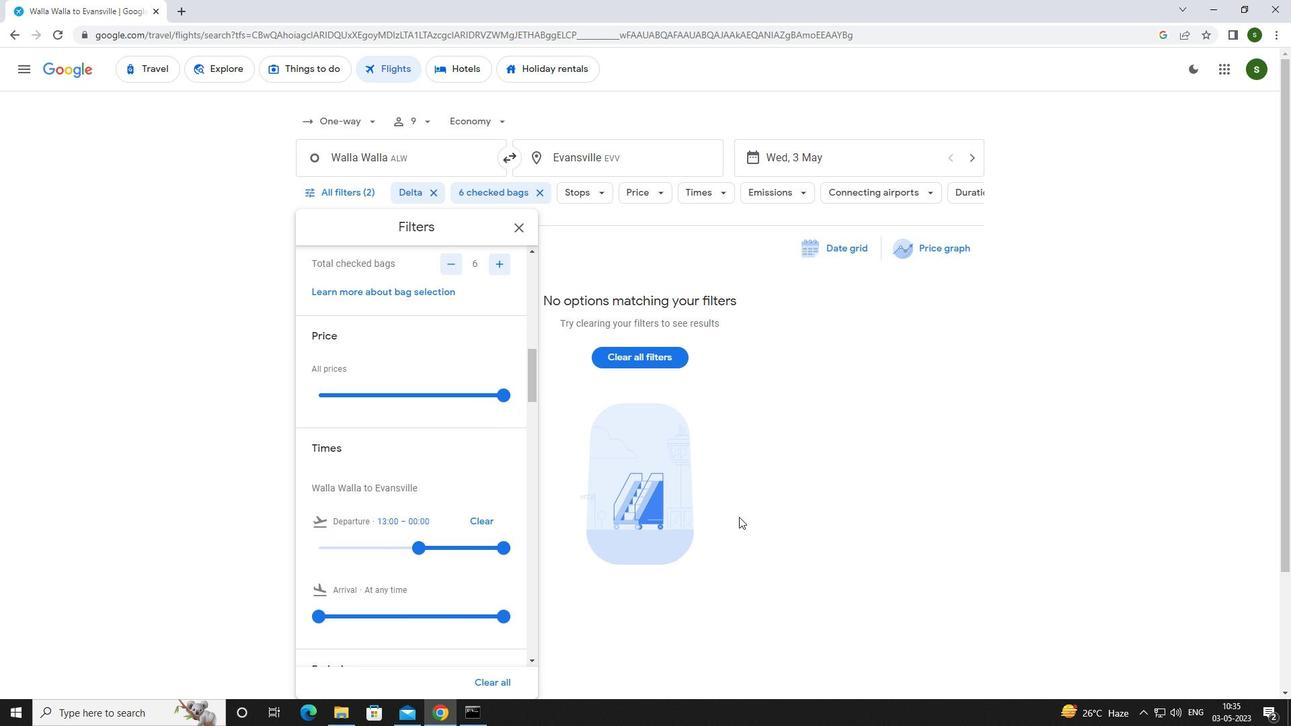 
Action: Mouse pressed left at (732, 446)
Screenshot: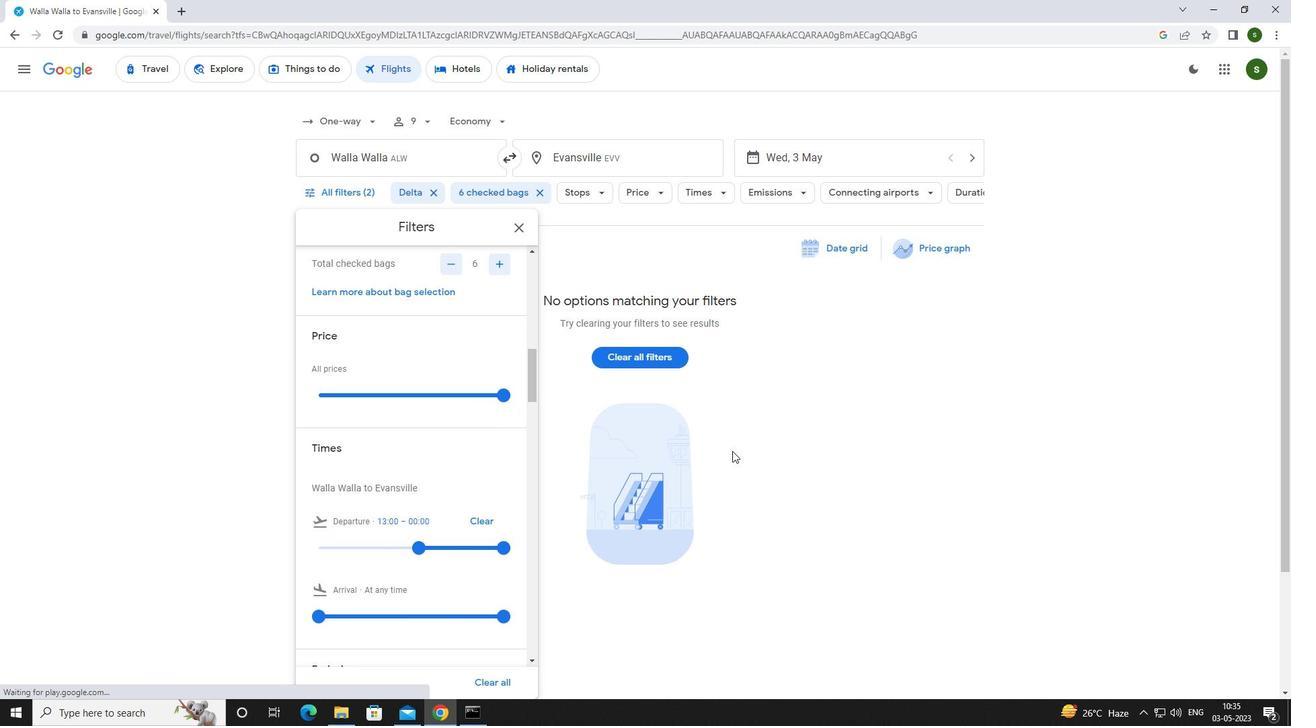 
